 Task: Open a blank google sheet and write heading  Proactive Sales. Add 10 people name  'Ethan Reynolds, Olivia Thompson, Benjamin Martinez, Emma Davis, Alexander Mitchell, Ava Rodriguez, Daniel Anderson, Mia Lewis, Christopher Scott, Sophia Harris.'Item code in between  1009-1200. Product range in between  1000-10000. Add Products   Keen Shoe, Lacoste Shoe, Merrell Shoe, Mizuno  Shoe, Onitsuka Tiger Shoe, Salomon Shoe, Sanuk Shoe, Saucony Shoe, Sperry Shoe, Superga Shoe.Choose quantity  5 to 9 Tax 12 percent commission 2 percent Total Add Amount. Save page Attendance Sheet for Weekly Progressbook
Action: Mouse moved to (326, 521)
Screenshot: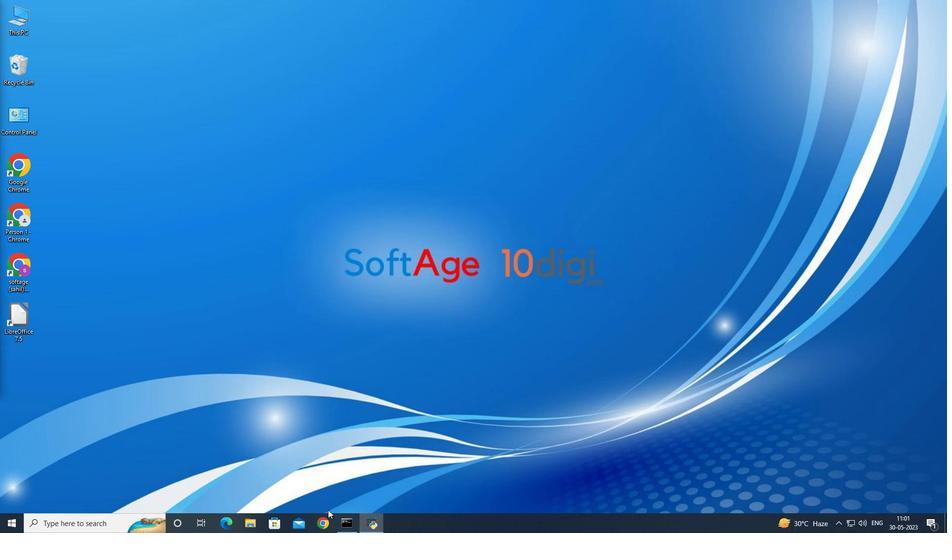 
Action: Mouse pressed left at (326, 521)
Screenshot: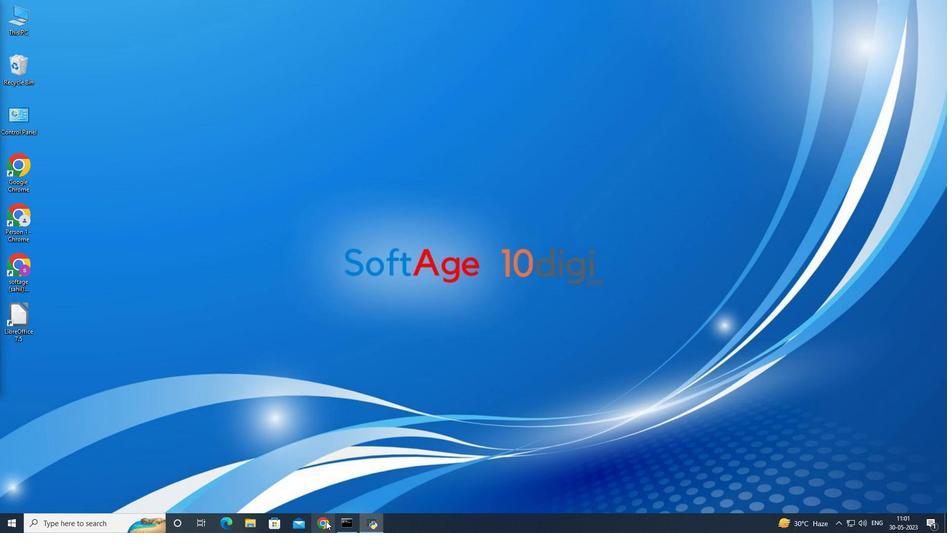 
Action: Mouse moved to (911, 70)
Screenshot: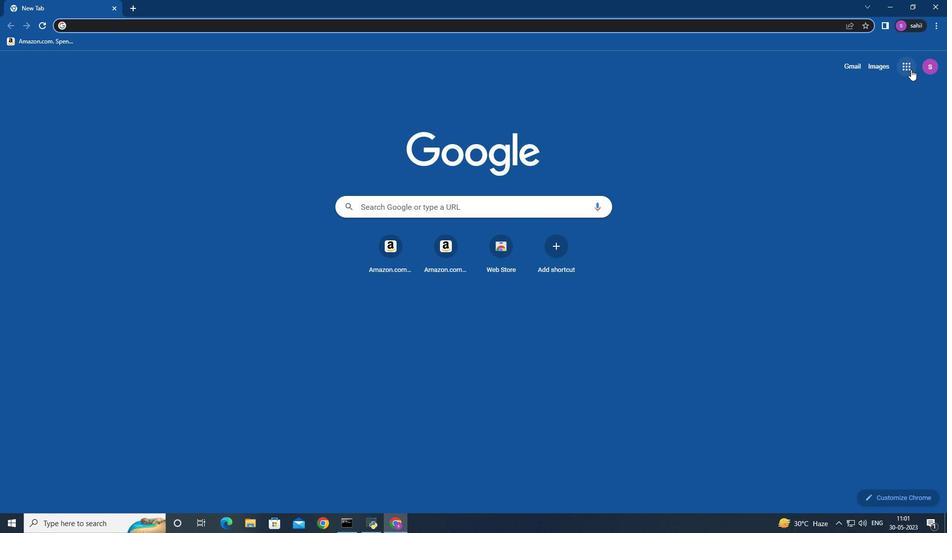 
Action: Mouse pressed left at (911, 70)
Screenshot: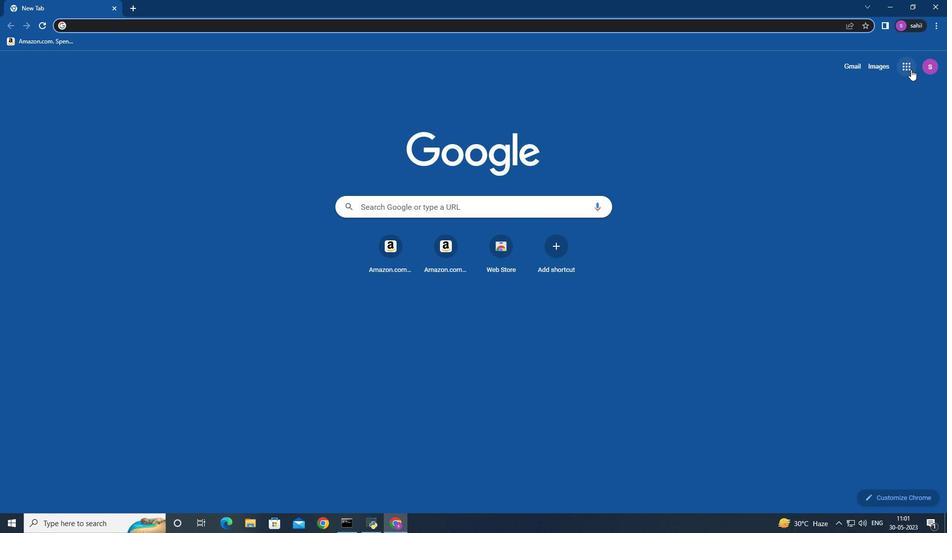 
Action: Mouse moved to (907, 70)
Screenshot: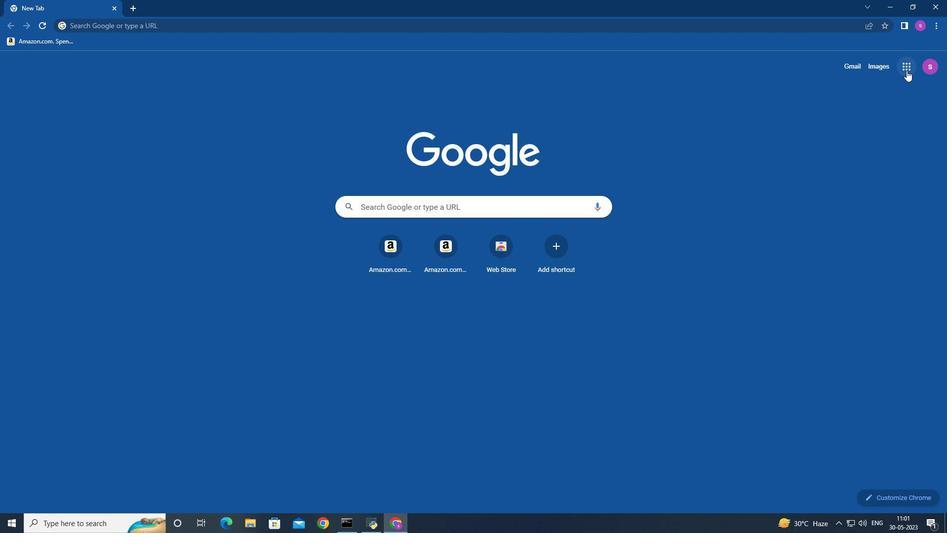 
Action: Mouse pressed left at (907, 70)
Screenshot: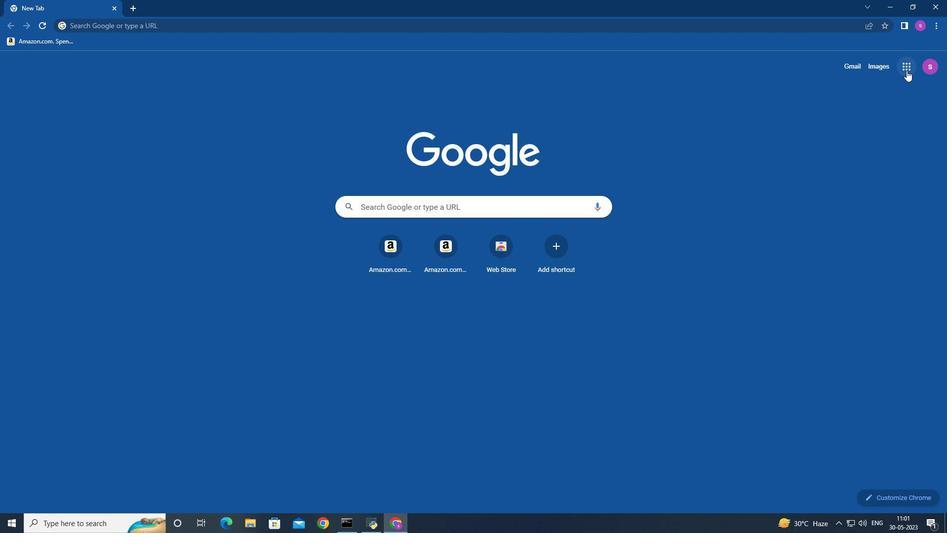
Action: Mouse moved to (897, 177)
Screenshot: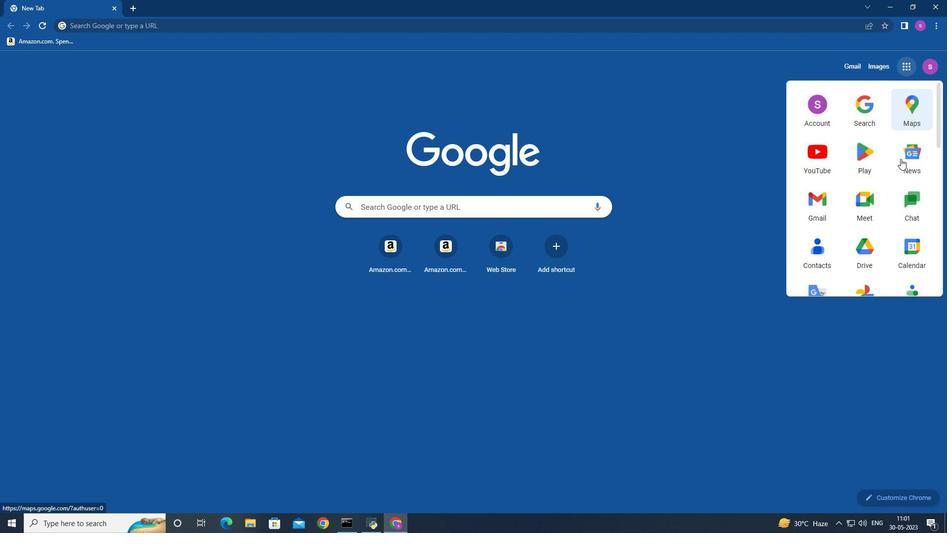 
Action: Mouse scrolled (897, 176) with delta (0, 0)
Screenshot: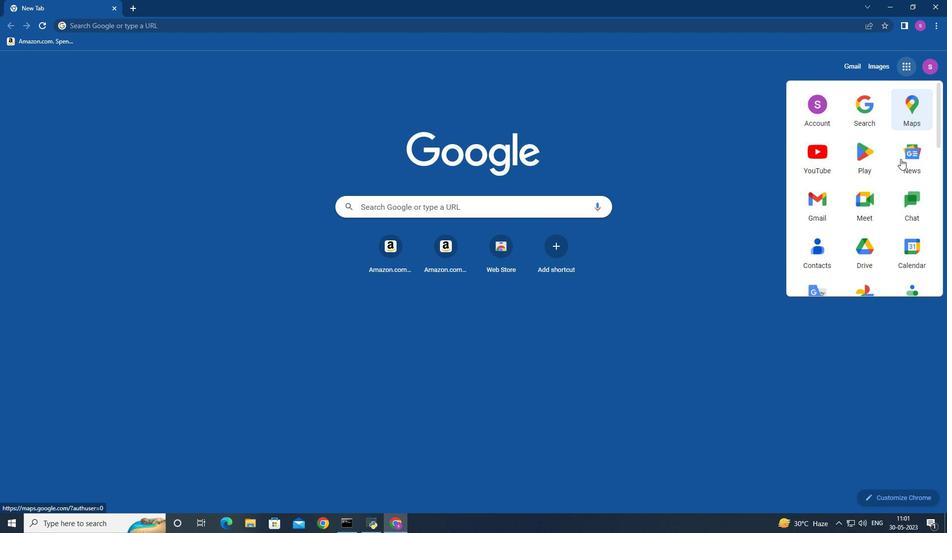 
Action: Mouse moved to (896, 177)
Screenshot: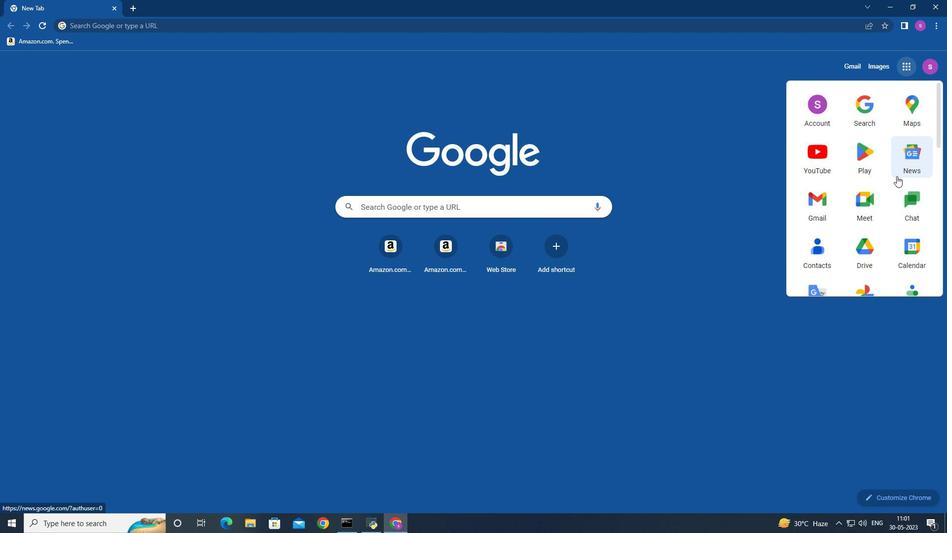 
Action: Mouse scrolled (896, 177) with delta (0, 0)
Screenshot: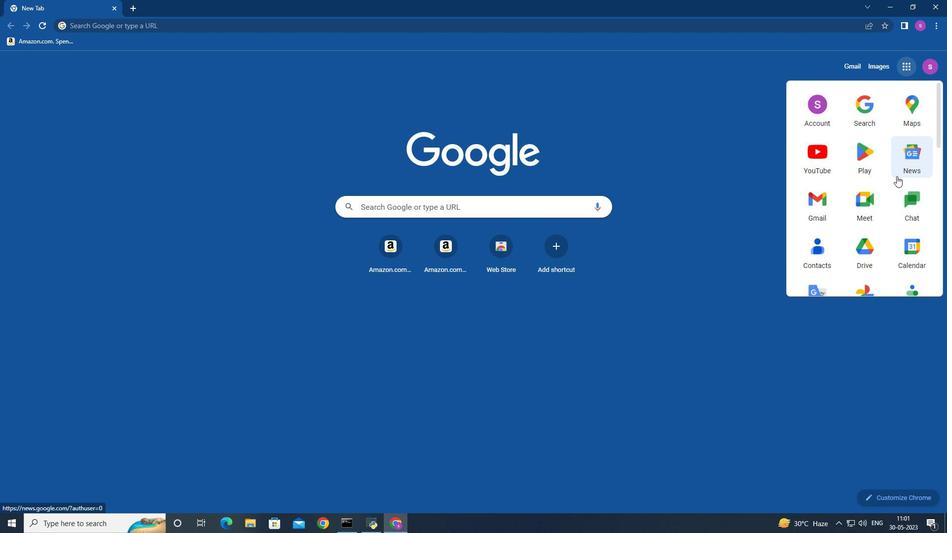 
Action: Mouse moved to (896, 177)
Screenshot: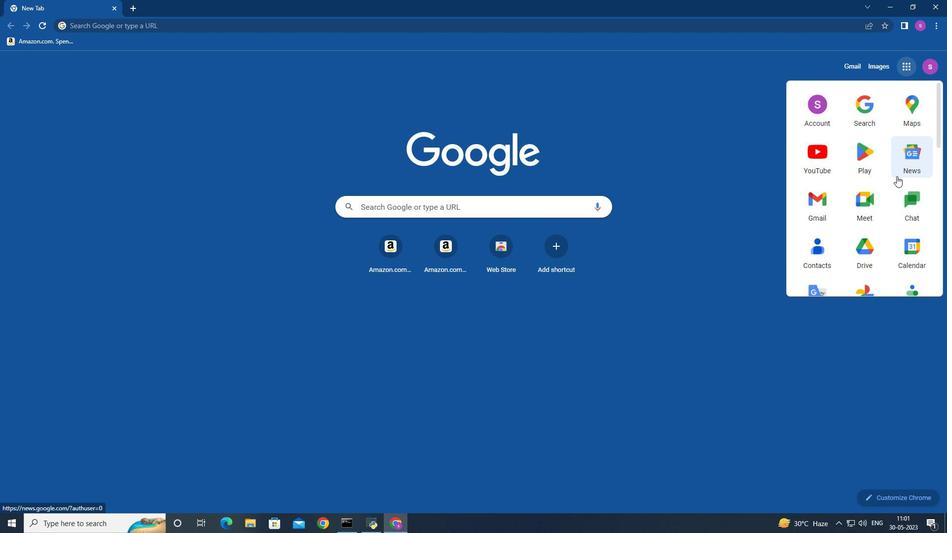 
Action: Mouse scrolled (896, 177) with delta (0, 0)
Screenshot: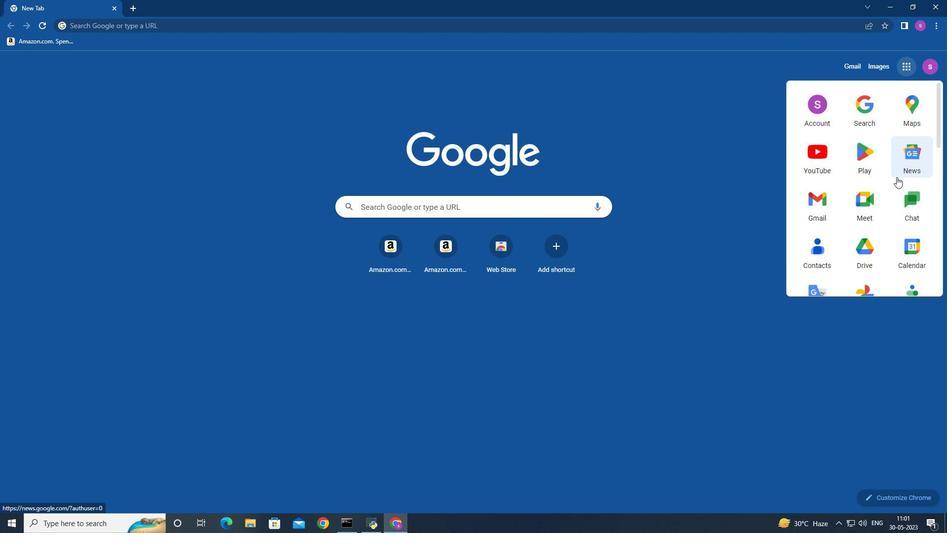 
Action: Mouse moved to (914, 252)
Screenshot: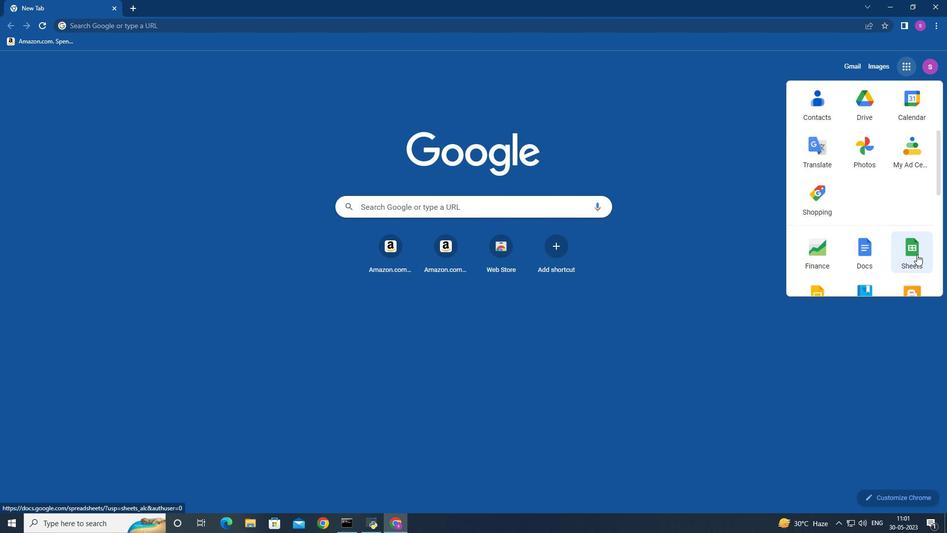
Action: Mouse pressed left at (914, 252)
Screenshot: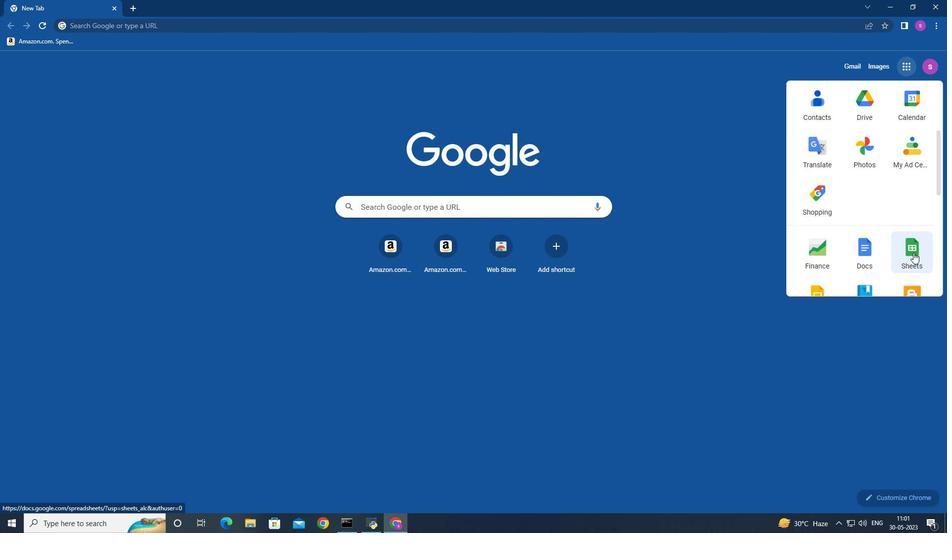 
Action: Mouse moved to (227, 133)
Screenshot: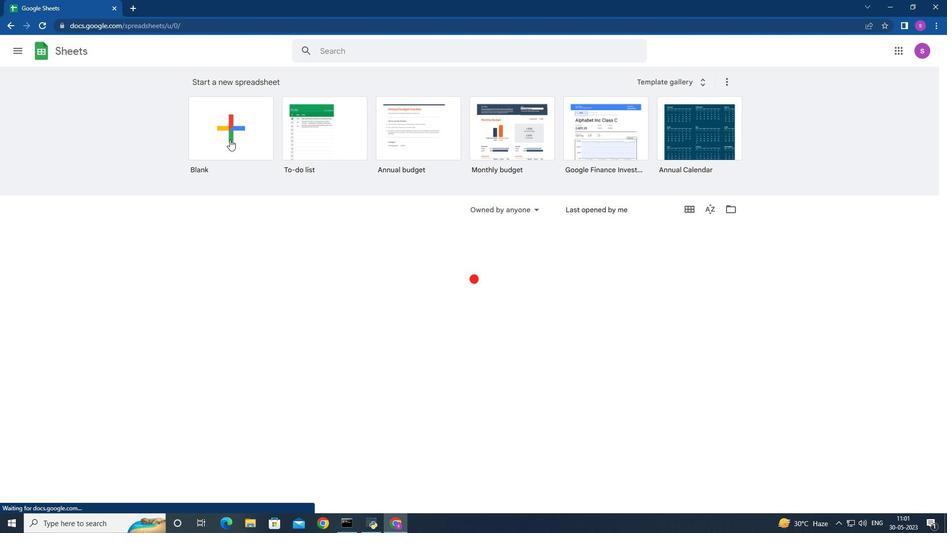 
Action: Mouse pressed left at (227, 133)
Screenshot: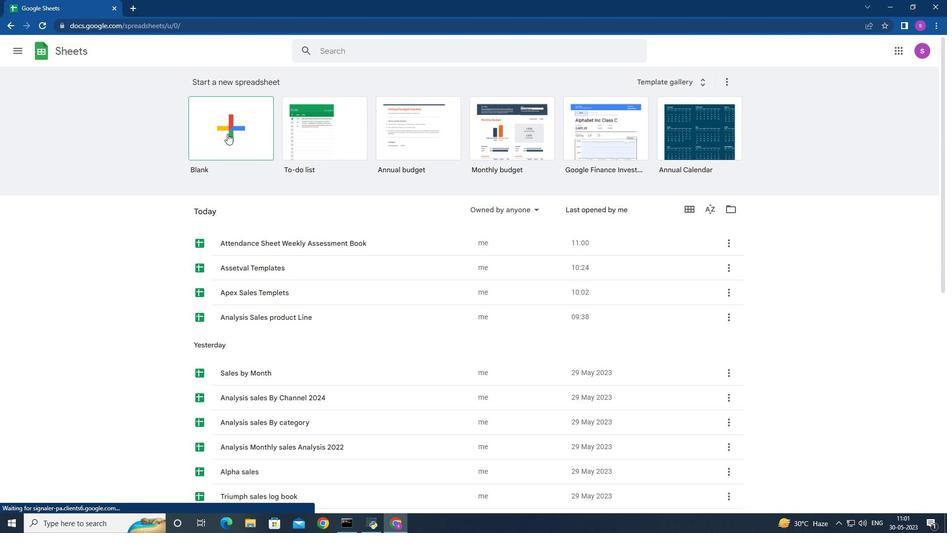
Action: Mouse moved to (296, 132)
Screenshot: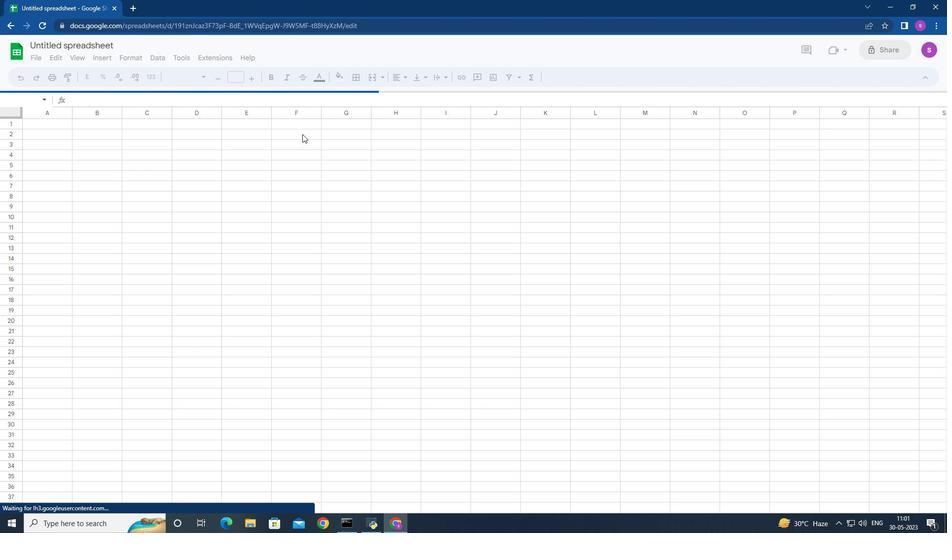 
Action: Mouse pressed left at (296, 132)
Screenshot: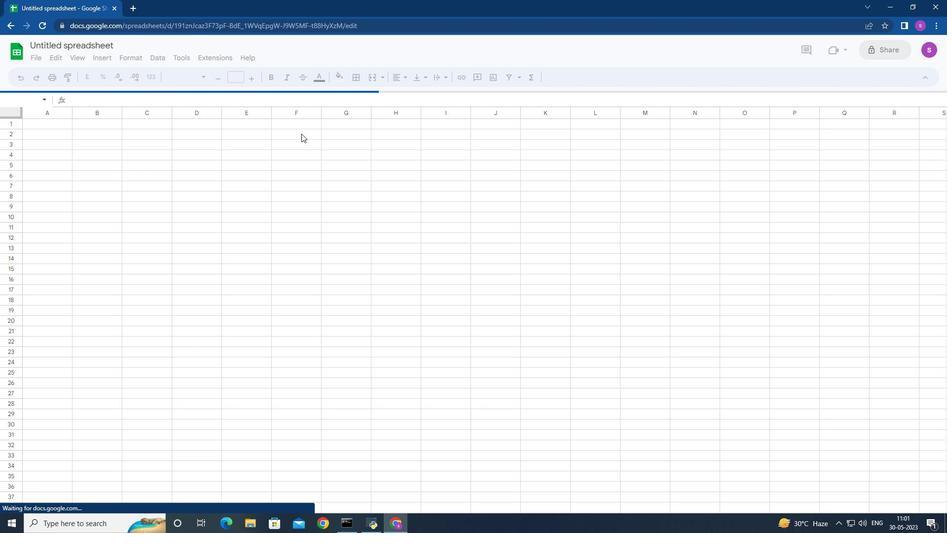 
Action: Key pressed <Key.shift>Proactiva<Key.space><Key.shift>sales\\\\<Key.backspace><Key.backspace><Key.backspace><Key.backspace><Key.backspace><Key.backspace><Key.backspace><Key.backspace><Key.backspace><Key.shift>Sales<Key.down>
Screenshot: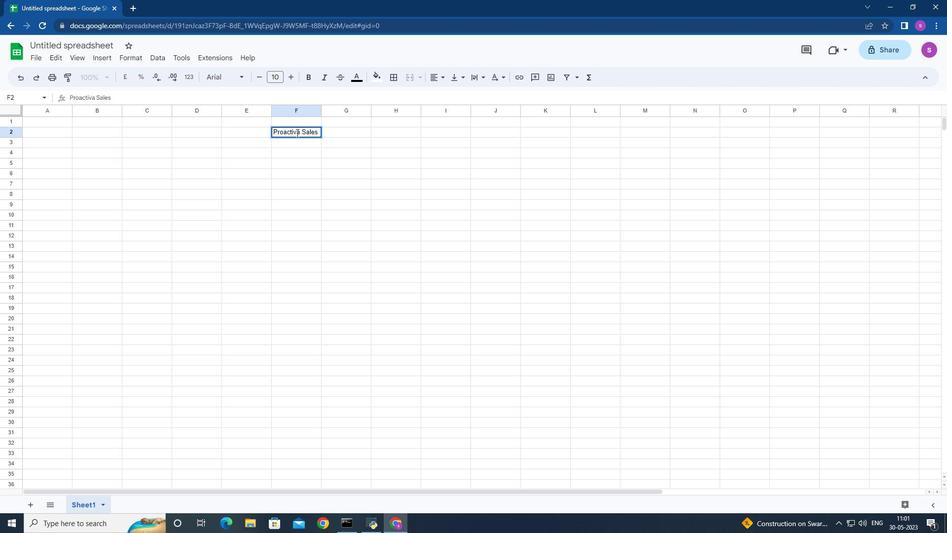 
Action: Mouse moved to (146, 172)
Screenshot: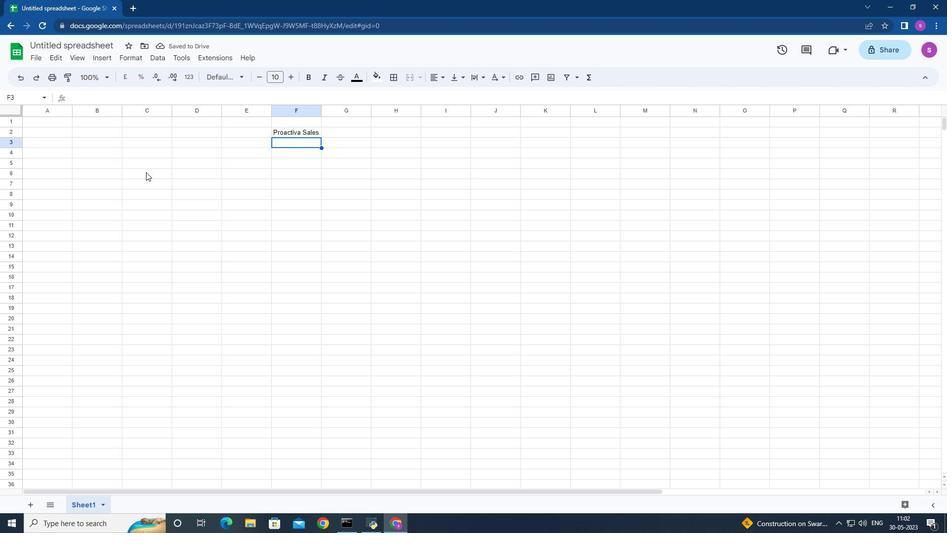 
Action: Mouse pressed left at (146, 172)
Screenshot: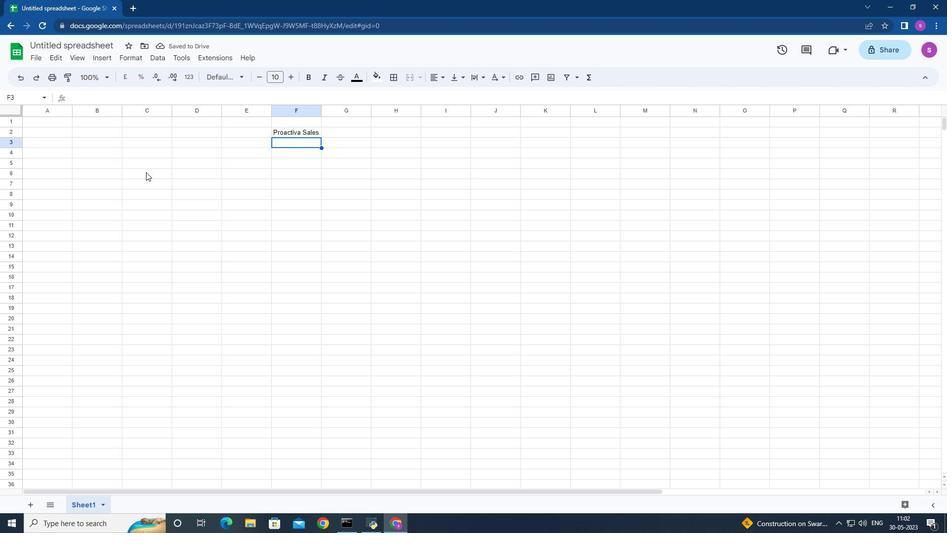 
Action: Mouse moved to (168, 167)
Screenshot: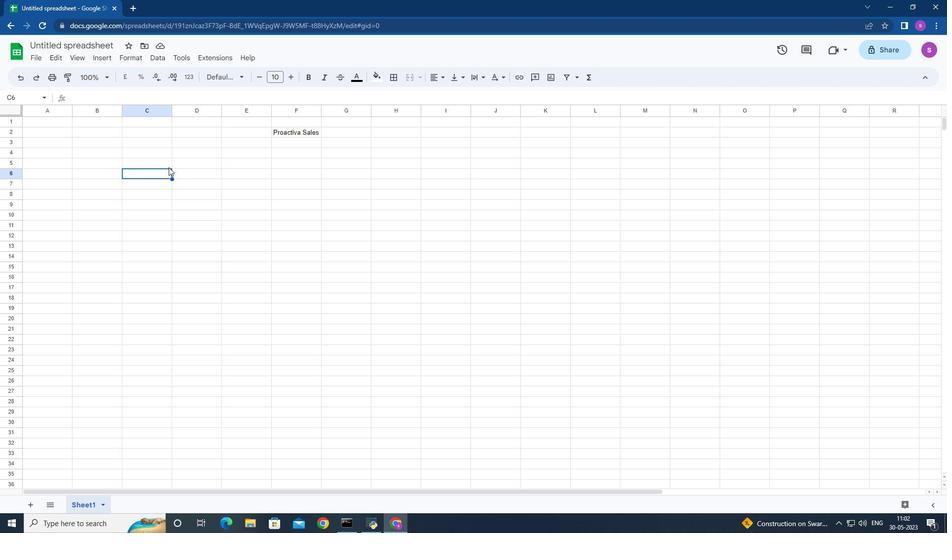 
Action: Key pressed <Key.shift>Name<Key.down><Key.shift>Ethan<Key.space><Key.shift><Key.shift><Key.shift><Key.shift><Key.shift><Key.shift><Key.shift><Key.shift><Key.shift><Key.shift><Key.shift><Key.shift><Key.shift><Key.shift><Key.shift><Key.shift><Key.shift><Key.shift><Key.shift><Key.shift><Key.shift><Key.shift><Key.shift><Key.shift><Key.shift>Reynolds<Key.down><Key.shift>Olivia<Key.space><Key.shift>Thompson<Key.down><Key.shift><Key.shift>Benjamin<Key.space><Key.shift>Martinez<Key.down><Key.shift>Emma<Key.space><Key.shift>Davis<Key.space><Key.down><Key.shift>Alexander<Key.space><Key.shift>Mitchell<Key.down><Key.shift>Ava<Key.space><Key.shift>Rodriguez<Key.down><Key.shift><Key.shift>Daniel<Key.space><Key.shift>Anderson<Key.down><Key.shift>Mia<Key.space><Key.shift>Lewis<Key.down><Key.shift>Christopher<Key.space><Key.shift>Scott<Key.down><Key.shift>Sophia<Key.space><Key.shift>ha<Key.backspace><Key.backspace><Key.shift>Harris
Screenshot: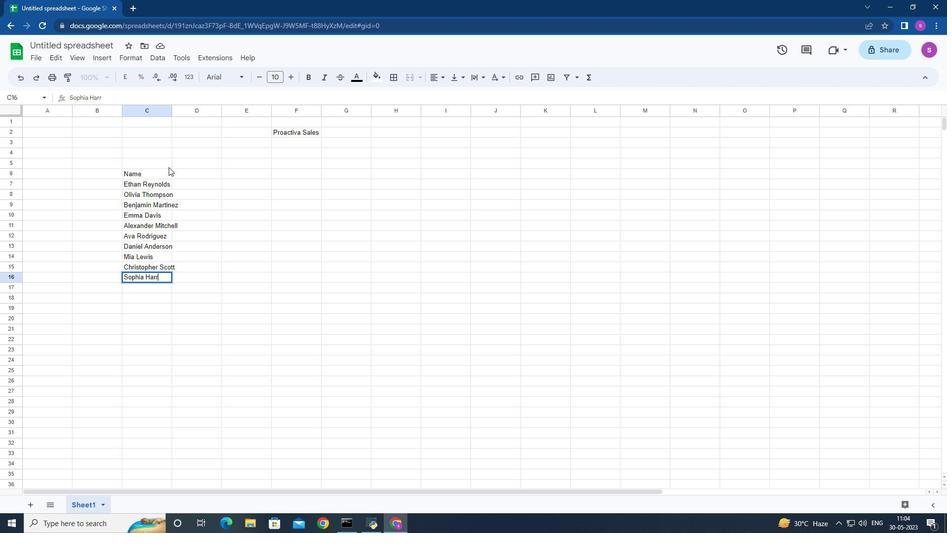 
Action: Mouse moved to (173, 107)
Screenshot: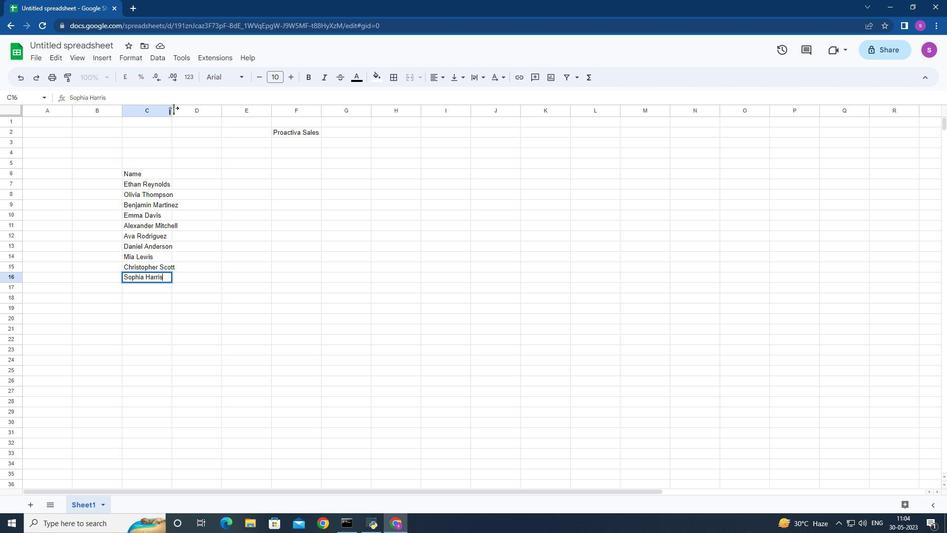 
Action: Mouse pressed left at (173, 107)
Screenshot: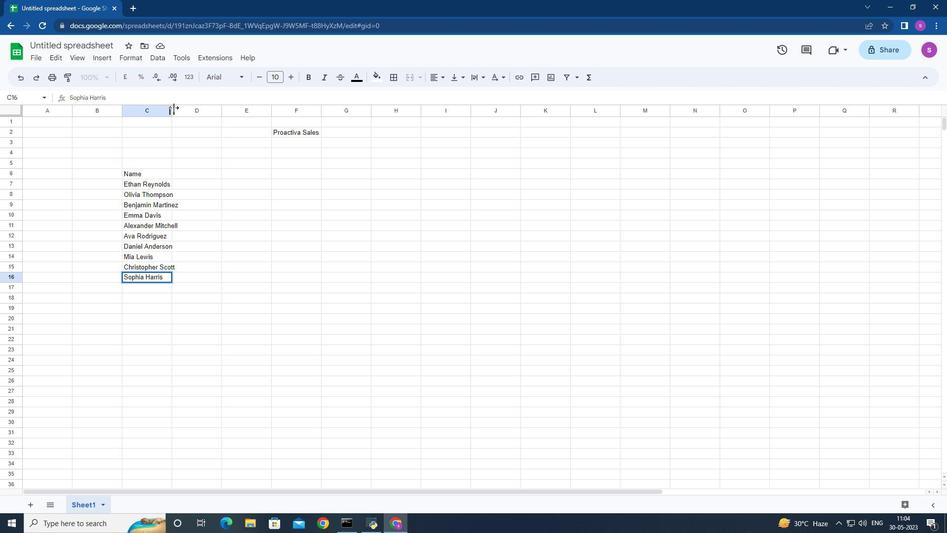 
Action: Mouse moved to (200, 175)
Screenshot: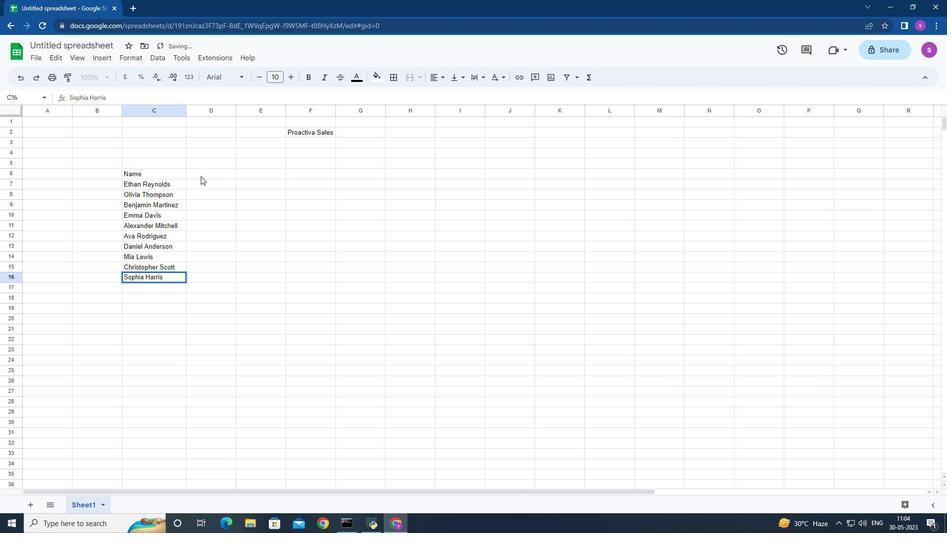 
Action: Mouse pressed left at (200, 175)
Screenshot: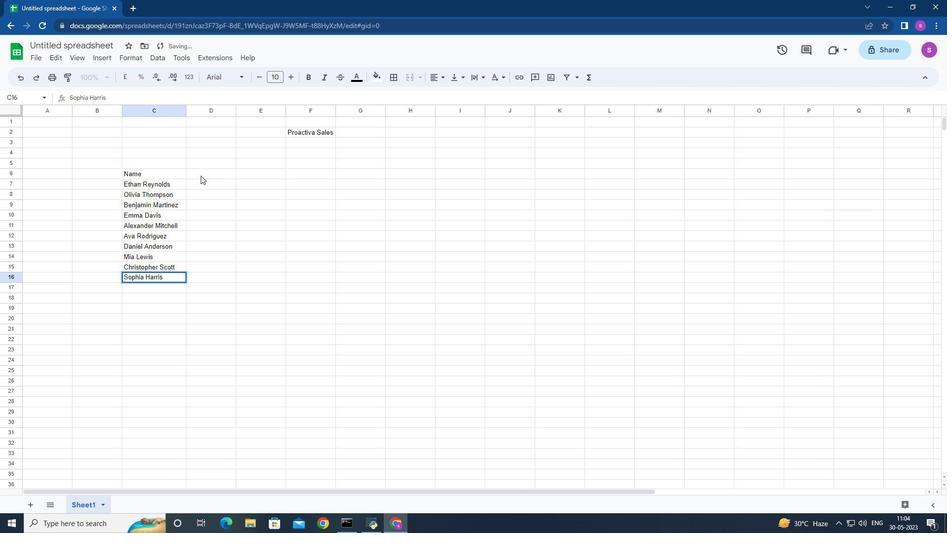 
Action: Mouse moved to (199, 175)
Screenshot: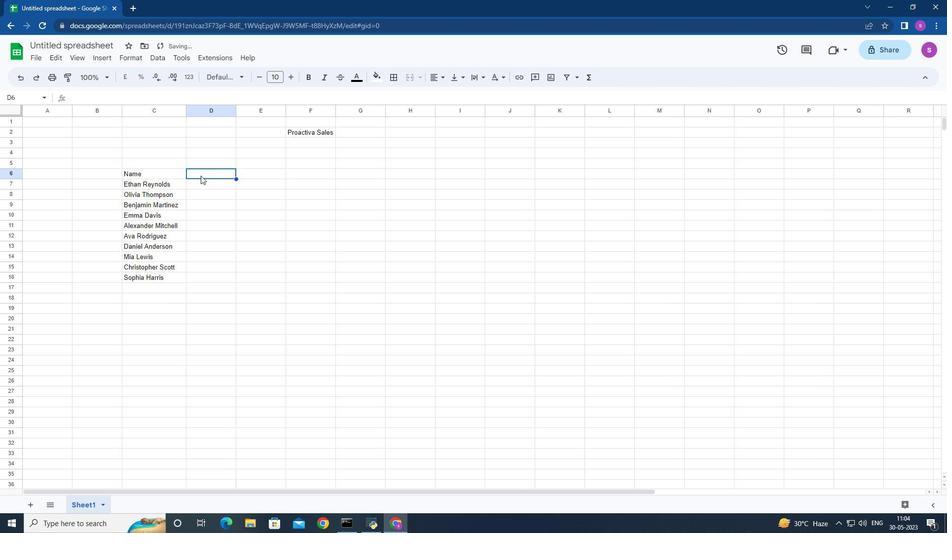 
Action: Key pressed <Key.shift>Item<Key.space><Key.shift>Code
Screenshot: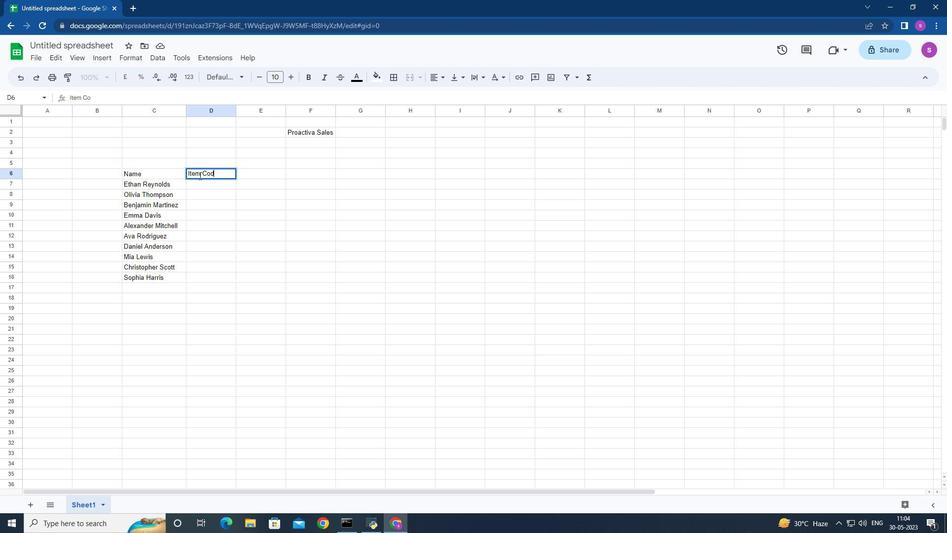 
Action: Mouse moved to (196, 183)
Screenshot: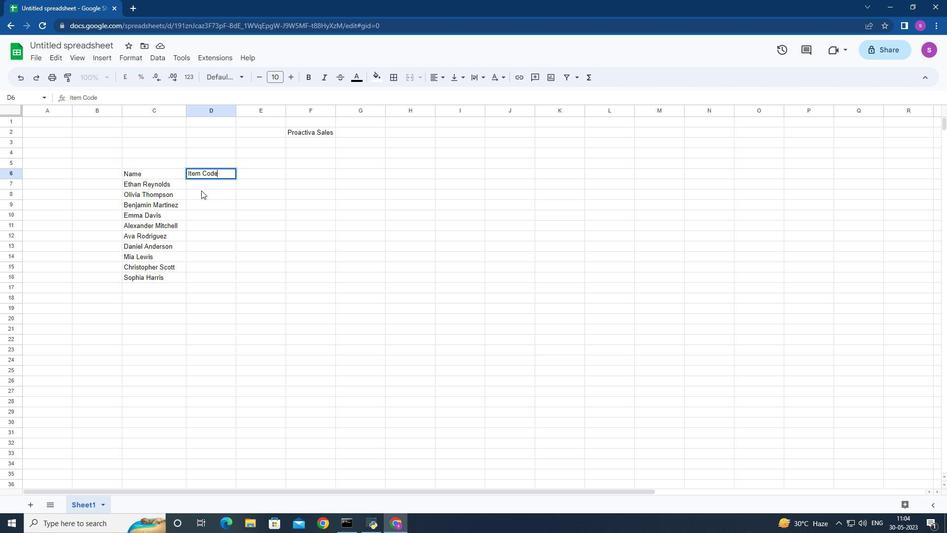 
Action: Mouse pressed left at (196, 183)
Screenshot: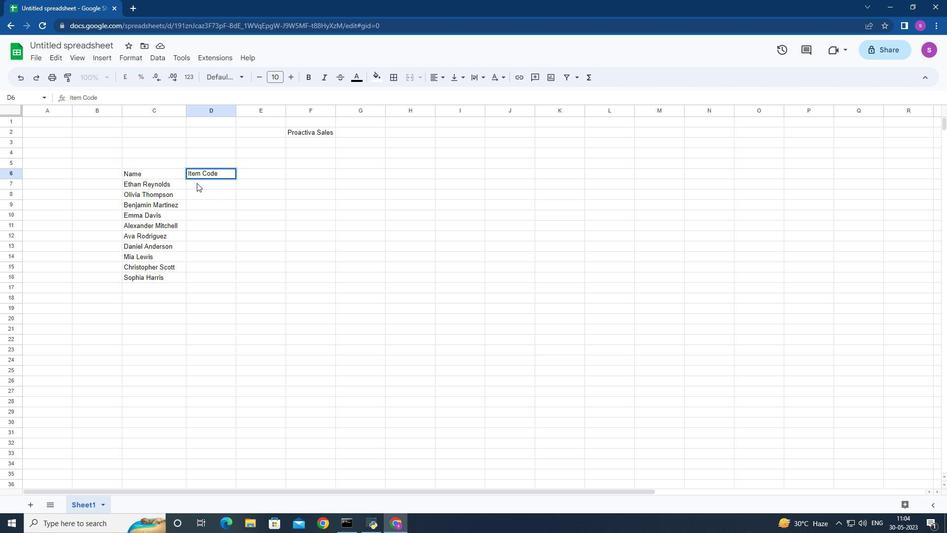 
Action: Mouse moved to (195, 183)
Screenshot: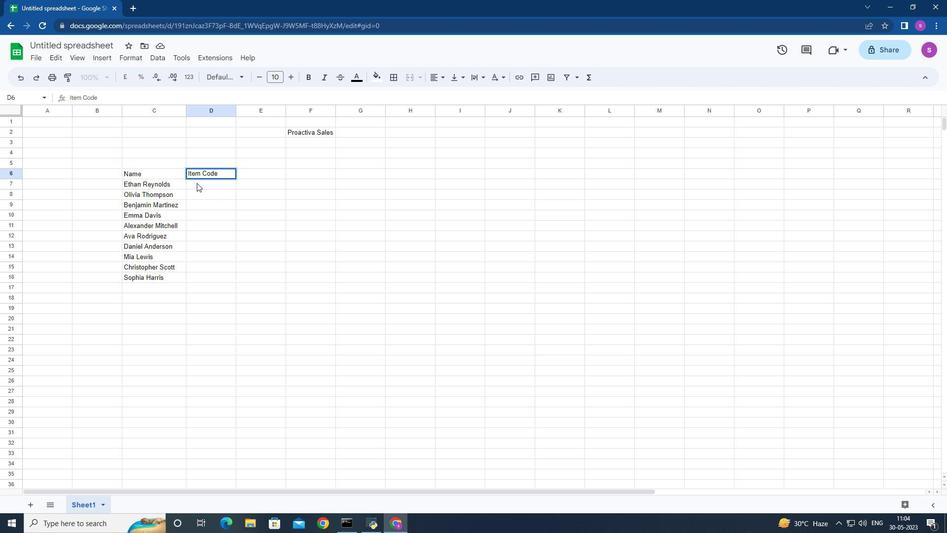 
Action: Key pressed 1009<Key.down>
Screenshot: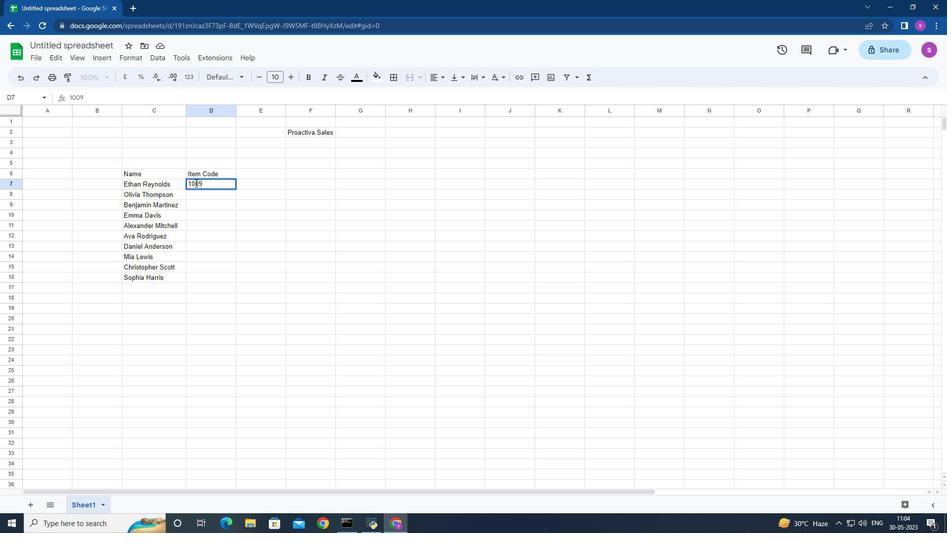 
Action: Mouse moved to (314, 211)
Screenshot: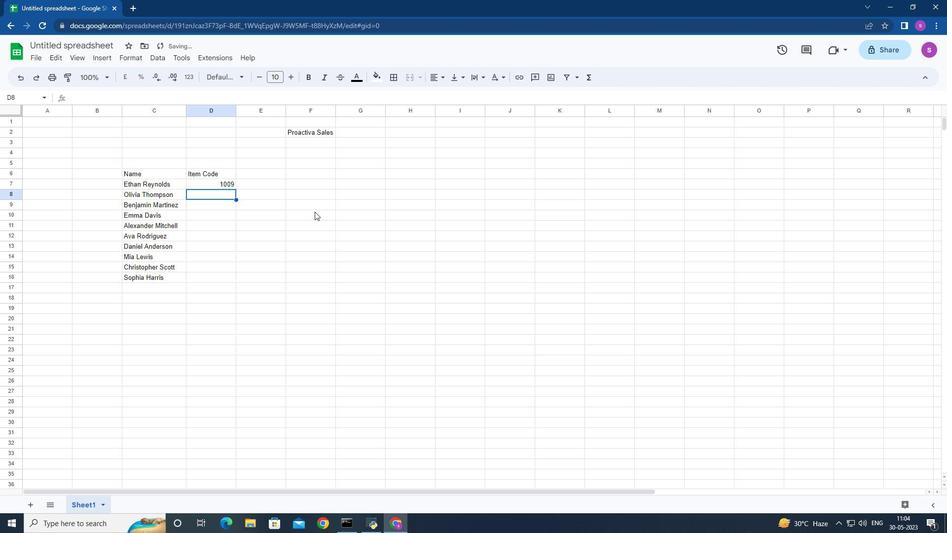 
Action: Key pressed 1010<Key.down>1011<Key.down>1012<Key.down>1013<Key.down>1014<Key.down>1015<Key.down>1100<Key.down>1101<Key.down>1200<Key.right><Key.up><Key.up><Key.up><Key.up><Key.up><Key.up><Key.up><Key.up><Key.up><Key.up><Key.shift>Product<Key.space><Key.shift>ra<Key.backspace><Key.backspace><Key.shift>Range<Key.down>
Screenshot: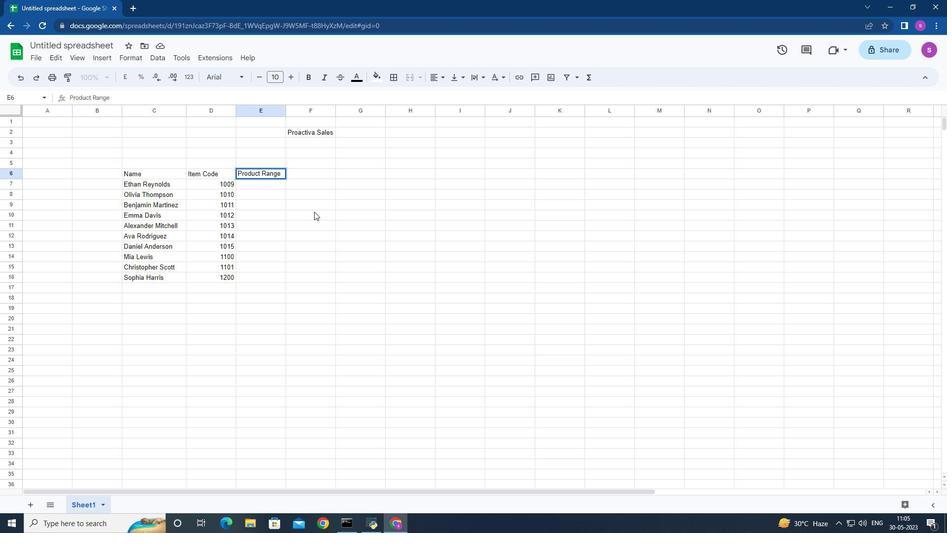 
Action: Mouse moved to (289, 205)
Screenshot: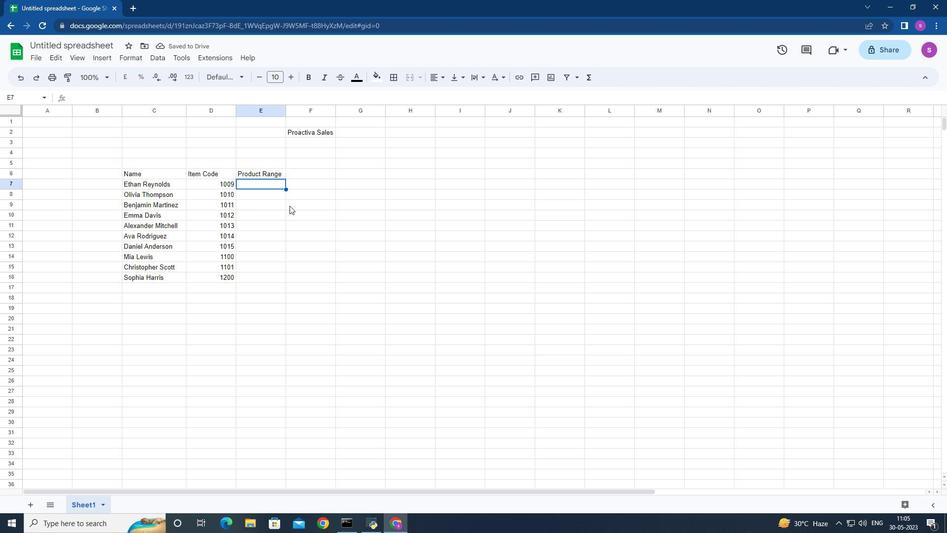 
Action: Key pressed 1000<Key.down>2000<Key.down>3000<Key.down>4000<Key.down>5000<Key.down>6000<Key.down>7000<Key.down>8000<Key.down>9000<Key.down>10000<Key.right>
Screenshot: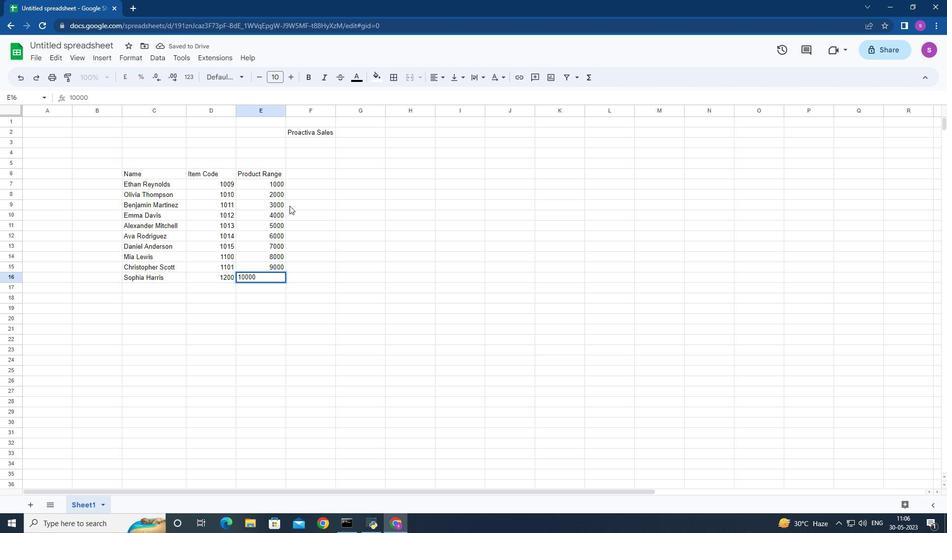 
Action: Mouse moved to (304, 171)
Screenshot: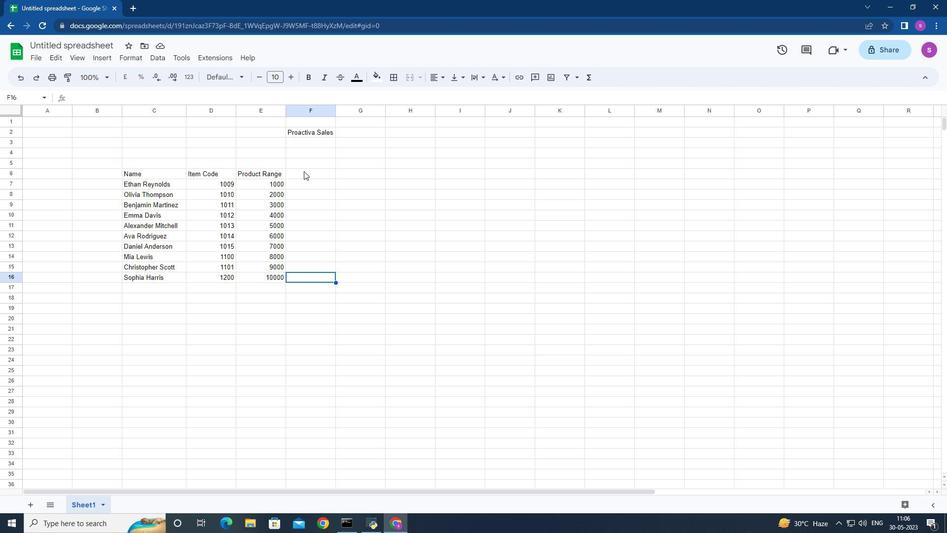 
Action: Mouse pressed left at (304, 171)
Screenshot: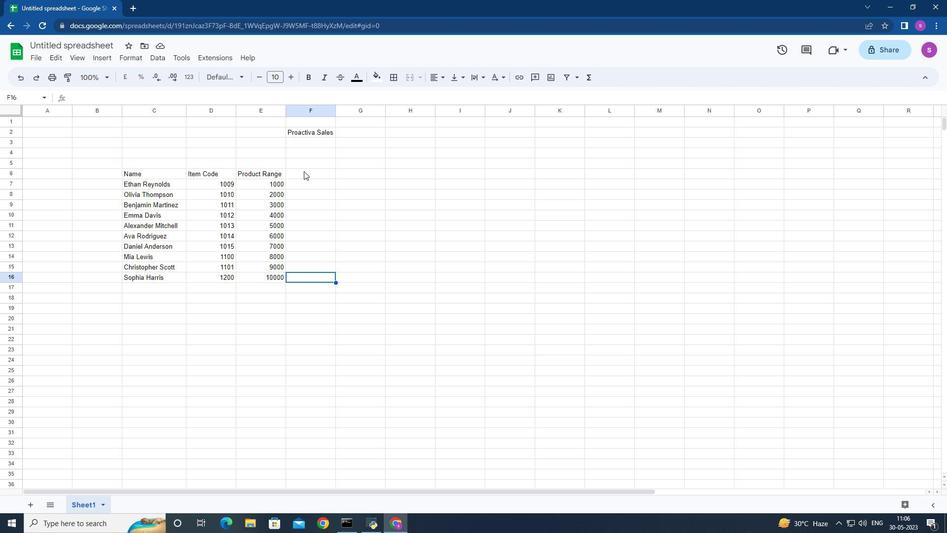 
Action: Mouse moved to (341, 196)
Screenshot: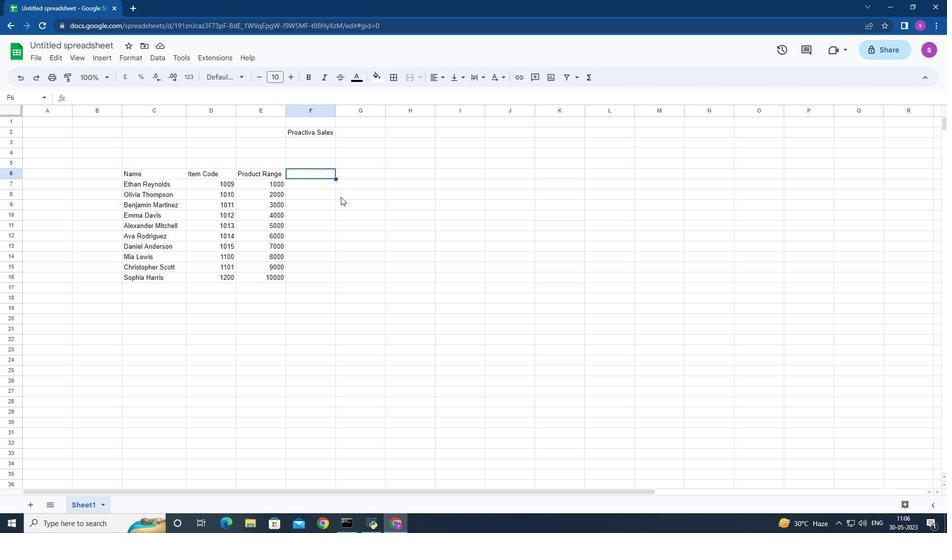 
Action: Key pressed <Key.shift>Products<Key.down><Key.shift>Keen<Key.space><Key.shift>Shoe<Key.down><Key.shift>Lacoste<Key.space><Key.shift>Shoe<Key.down><Key.shift><<Key.backspace><Key.shift>Merrell<Key.space><Key.shift>shoe<Key.down><Key.shift>Mizuno<Key.space><Key.shift>Shoe<Key.down><Key.shift>Onitsuke<Key.space><Key.shift>Tiger<Key.space><Key.shift>Shoe<Key.down><Key.shift>Salomon<Key.space><Key.shift>Shoe<Key.down><Key.shift>Sanuk<Key.space><Key.shift>Shoer<Key.down><Key.shift>Saucony<Key.space><Key.shift>Shoe<Key.down><Key.shift>Sperry<Key.space><Key.shift>Shoe<Key.down><Key.shift>Superga<Key.space><Key.shift>Shoe<Key.right><Key.up><Key.up><Key.up><Key.up><Key.up><Key.up><Key.up>
Screenshot: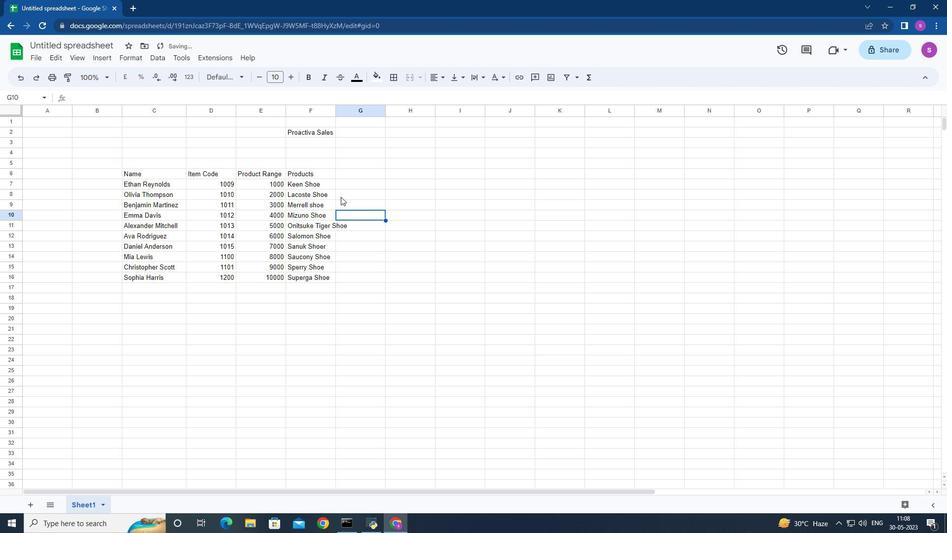
Action: Mouse moved to (336, 110)
Screenshot: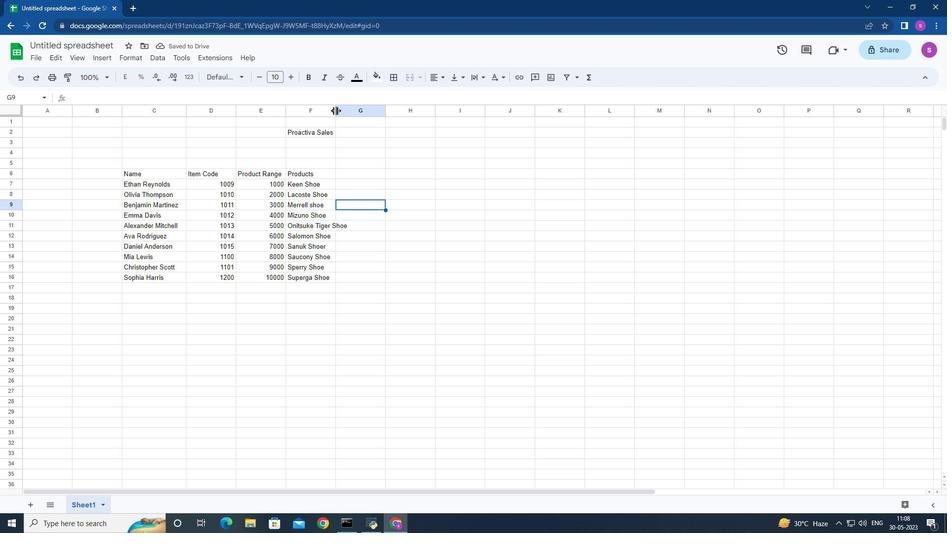 
Action: Mouse pressed left at (336, 110)
Screenshot: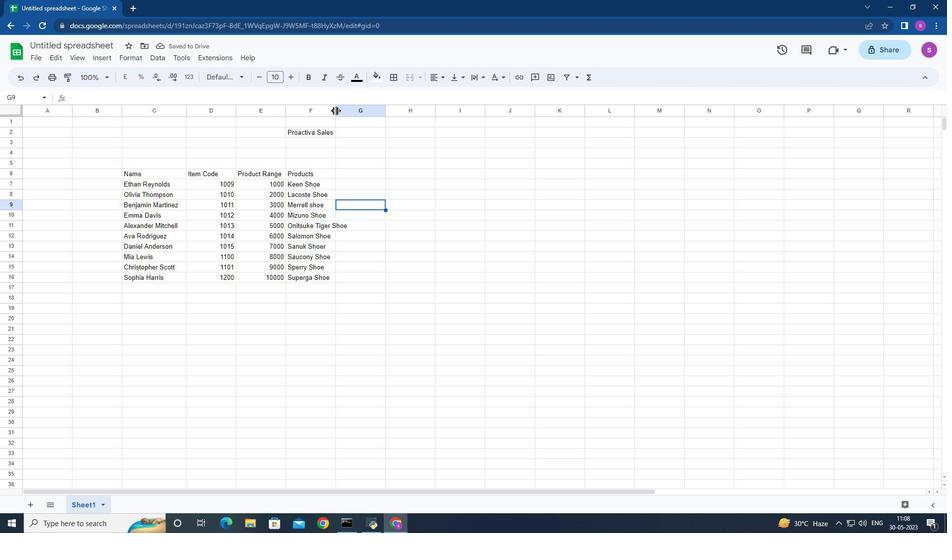 
Action: Mouse moved to (367, 168)
Screenshot: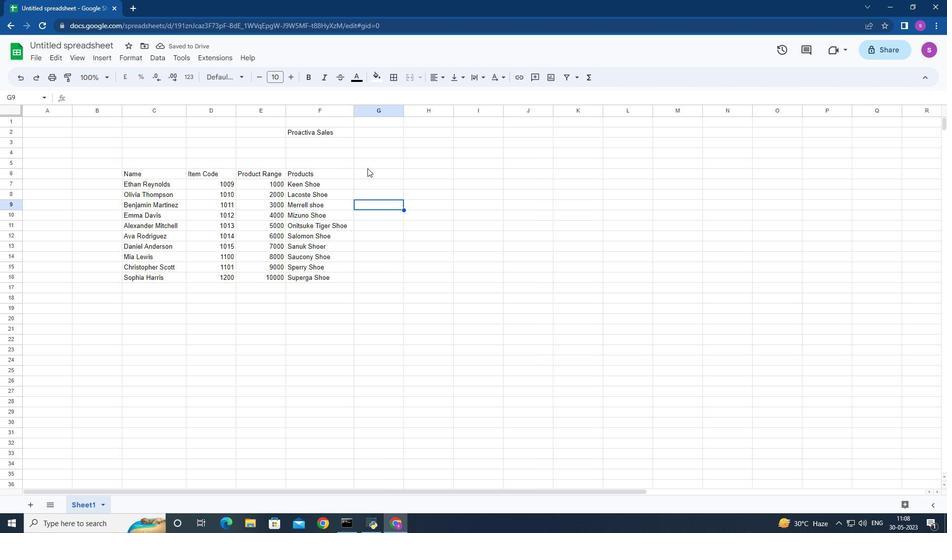 
Action: Mouse pressed left at (367, 168)
Screenshot: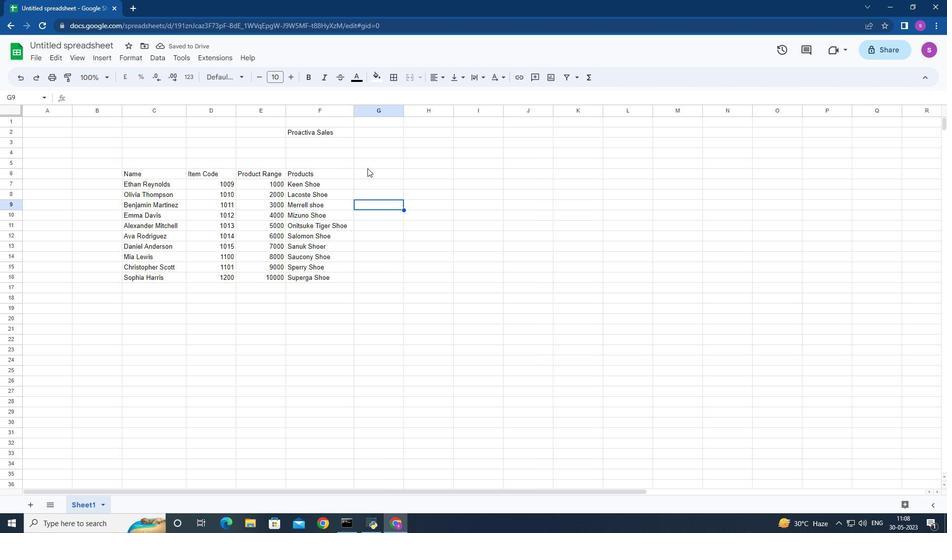 
Action: Mouse moved to (284, 112)
Screenshot: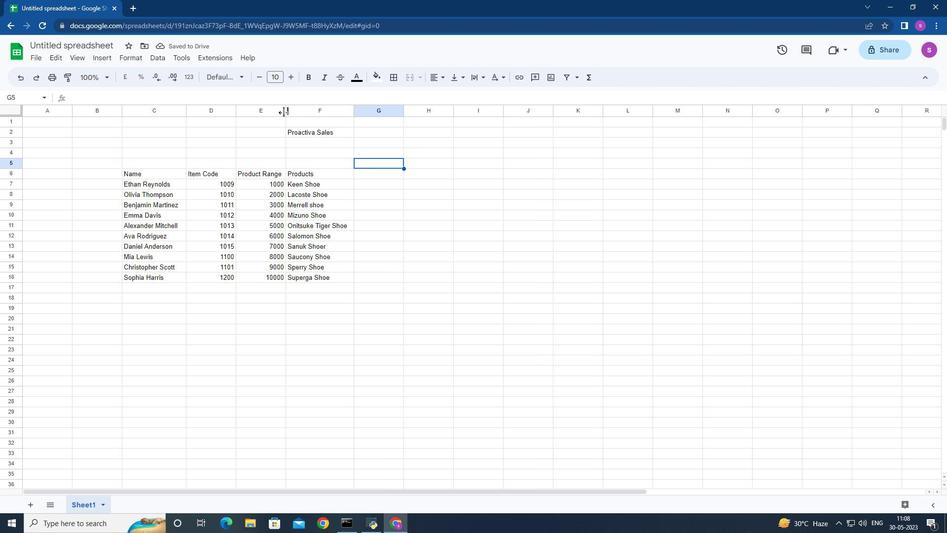 
Action: Mouse pressed left at (284, 112)
Screenshot: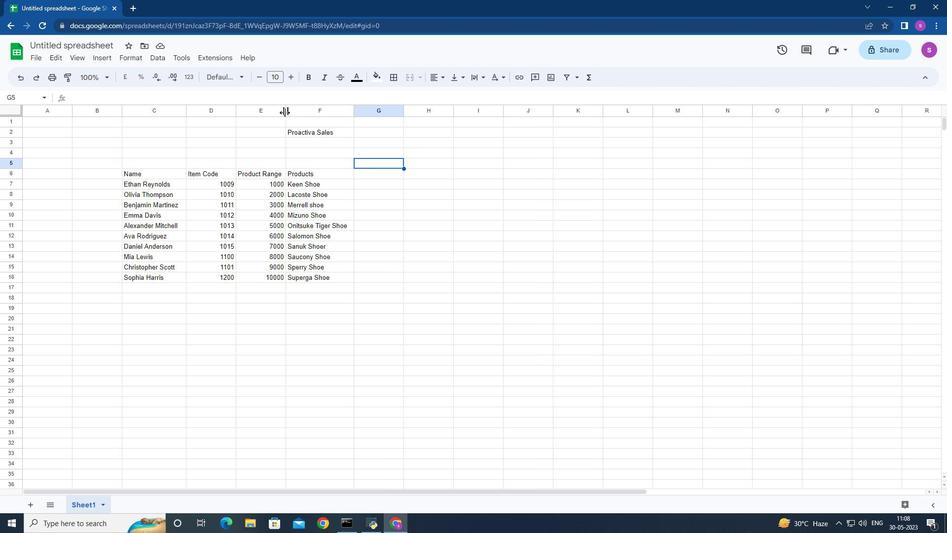 
Action: Mouse moved to (235, 109)
Screenshot: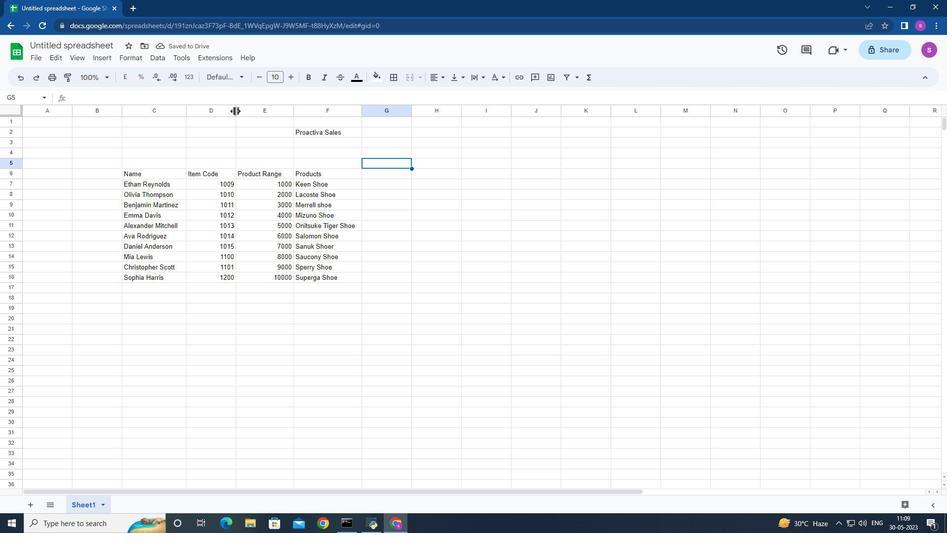 
Action: Mouse pressed left at (235, 109)
Screenshot: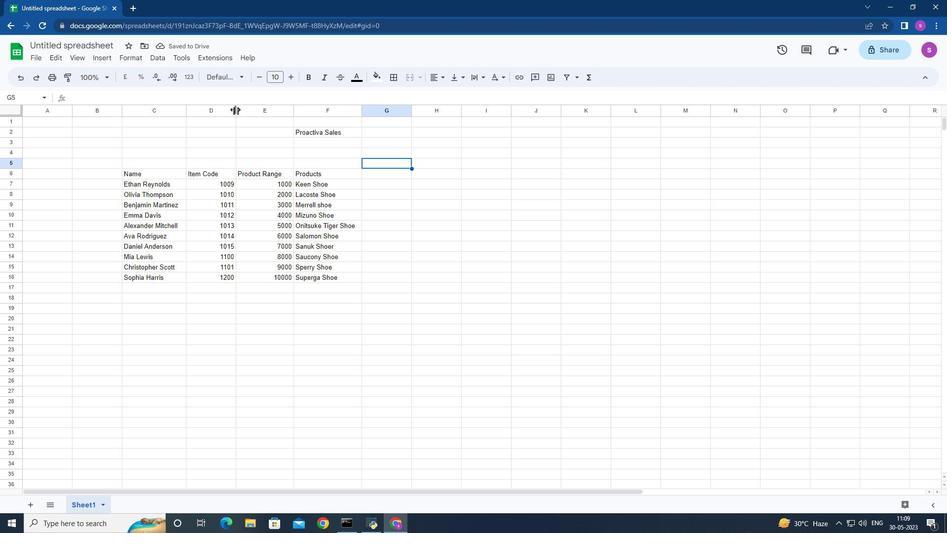 
Action: Mouse moved to (299, 110)
Screenshot: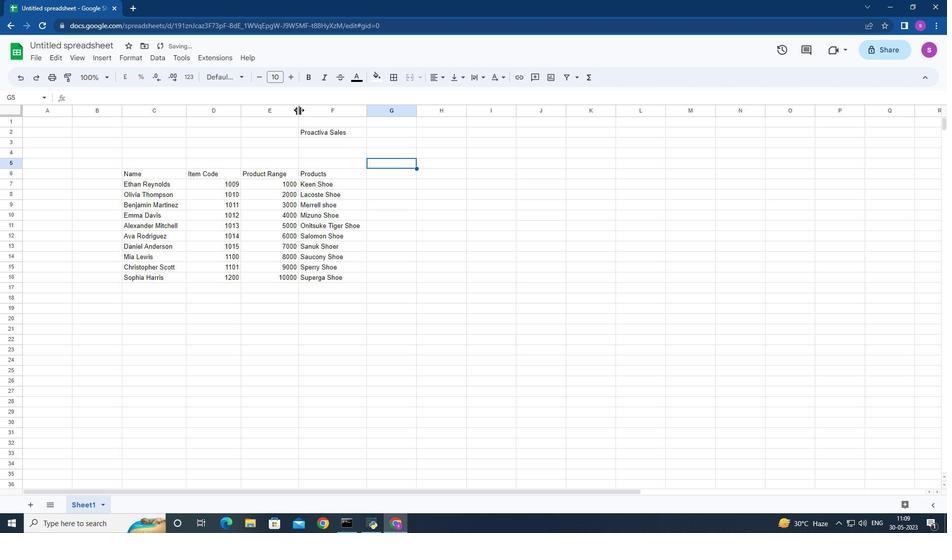 
Action: Mouse pressed left at (299, 110)
Screenshot: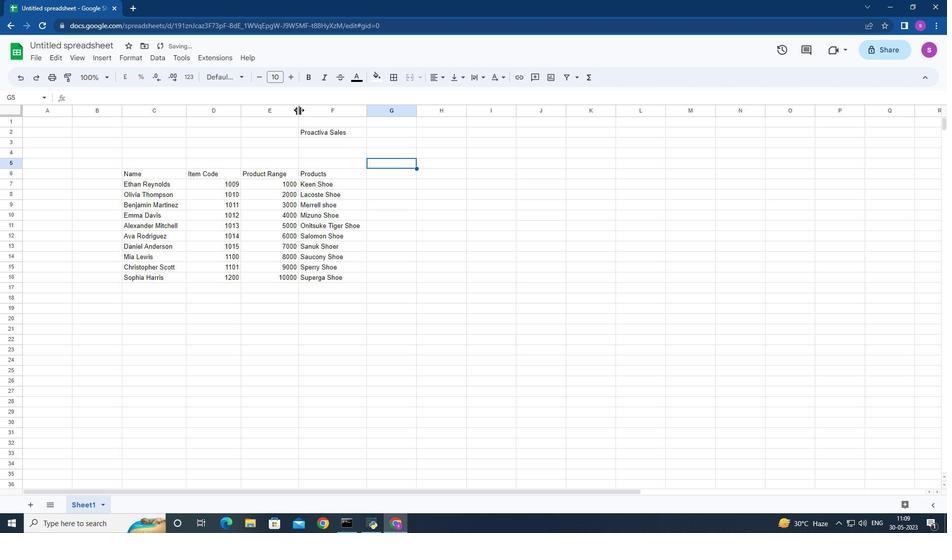 
Action: Mouse moved to (381, 172)
Screenshot: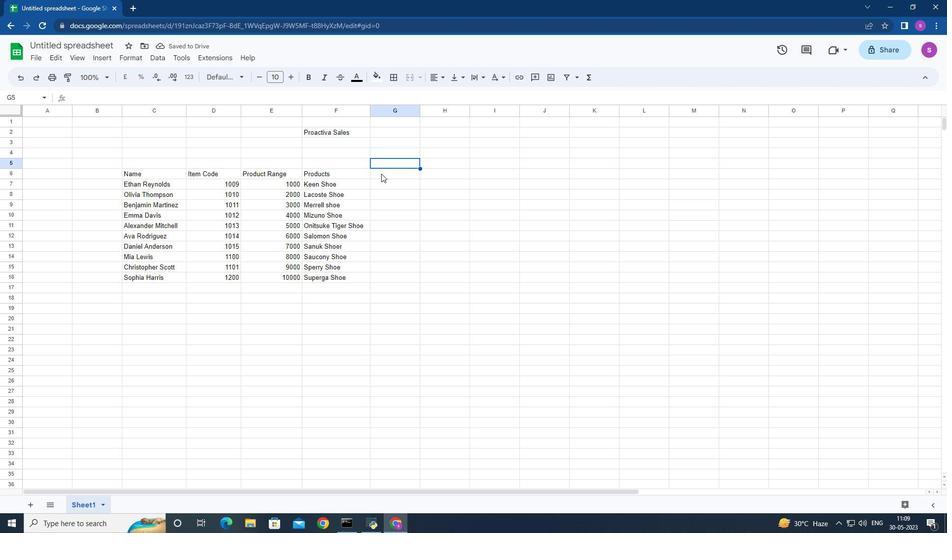 
Action: Mouse pressed left at (381, 172)
Screenshot: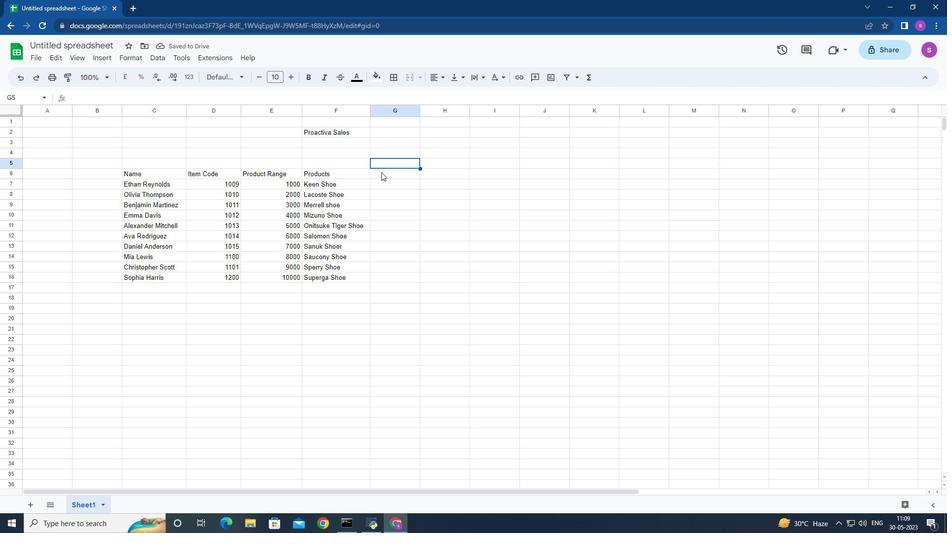 
Action: Mouse moved to (380, 187)
Screenshot: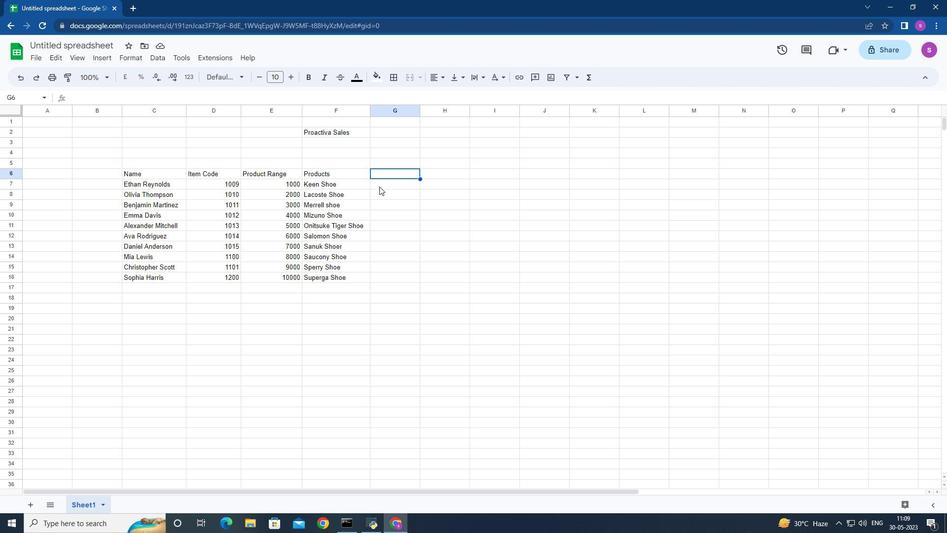 
Action: Key pressed <Key.shift>Quantity<Key.down>5<Key.down>6<Key.down>7<Key.down>8<Key.down>9<Key.down>5<Key.down>6<Key.down>7<Key.down>8<Key.down>9<Key.down><Key.right><Key.up><Key.up><Key.up><Key.up><Key.up><Key.up><Key.up><Key.up><Key.up><Key.up><Key.up>
Screenshot: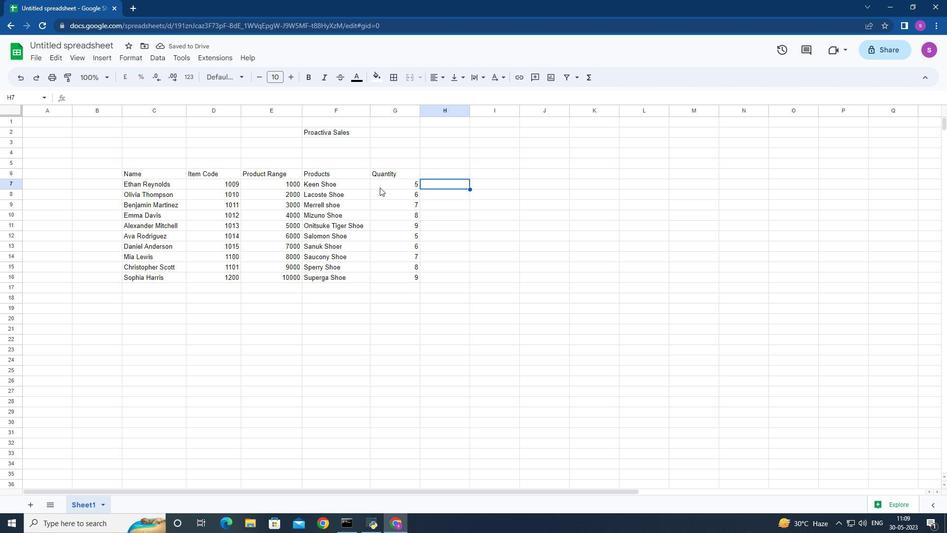 
Action: Mouse moved to (480, 221)
Screenshot: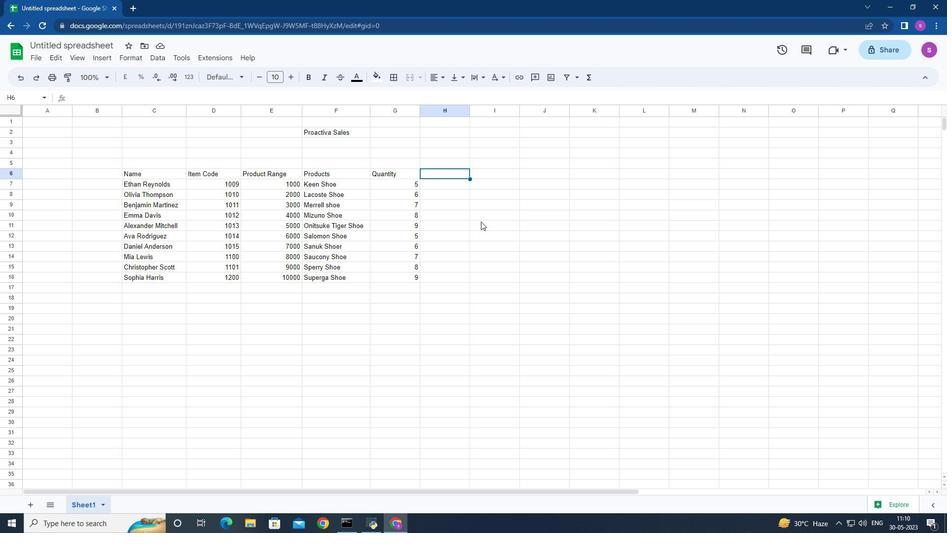 
Action: Key pressed <Key.shift>Amount<Key.space><Key.right>
Screenshot: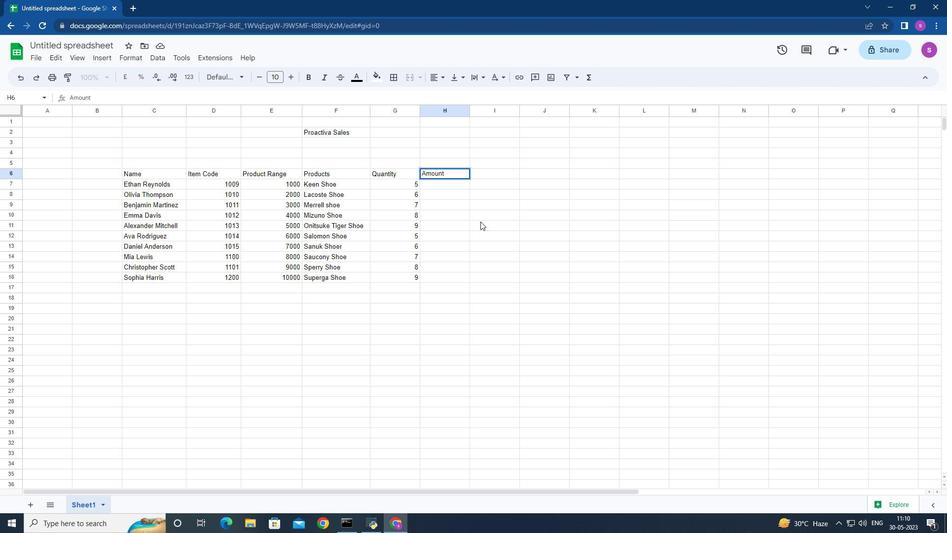 
Action: Mouse moved to (430, 183)
Screenshot: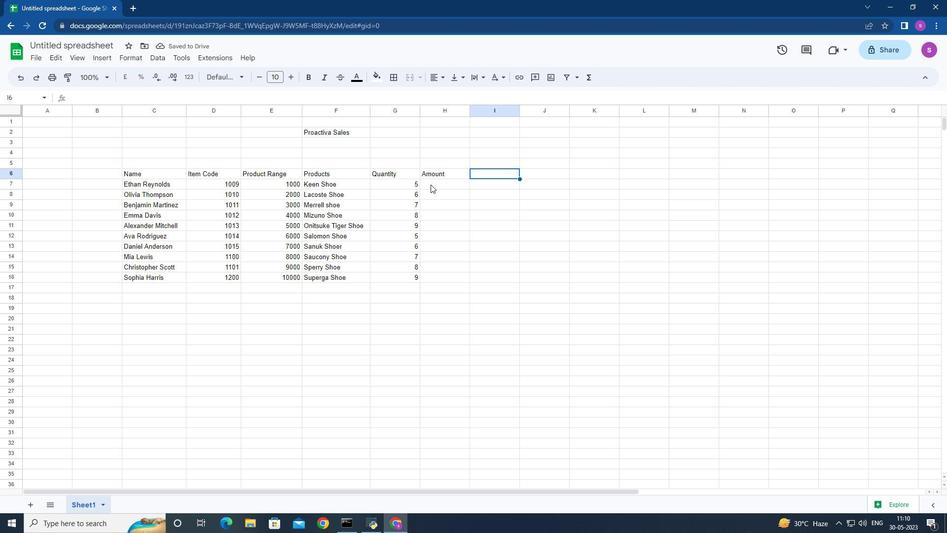 
Action: Mouse pressed left at (430, 183)
Screenshot: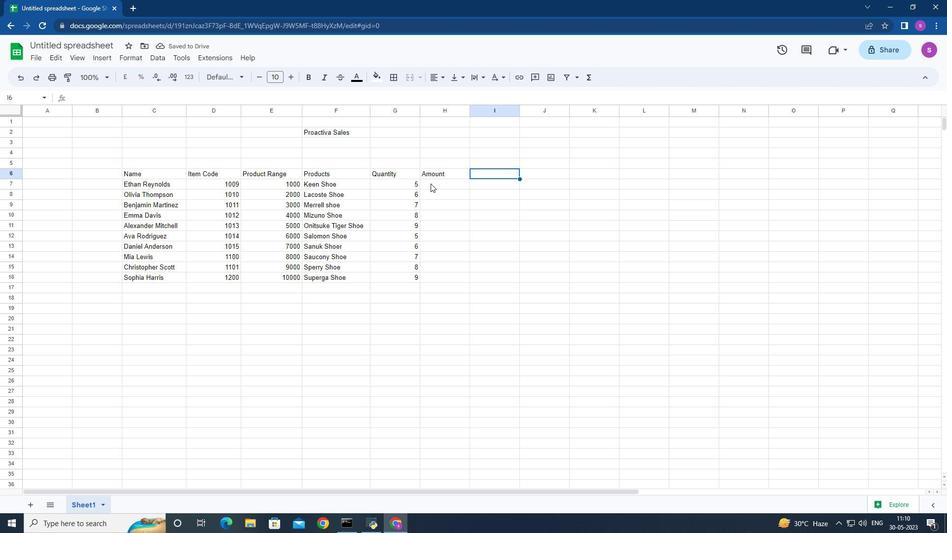 
Action: Mouse moved to (430, 183)
Screenshot: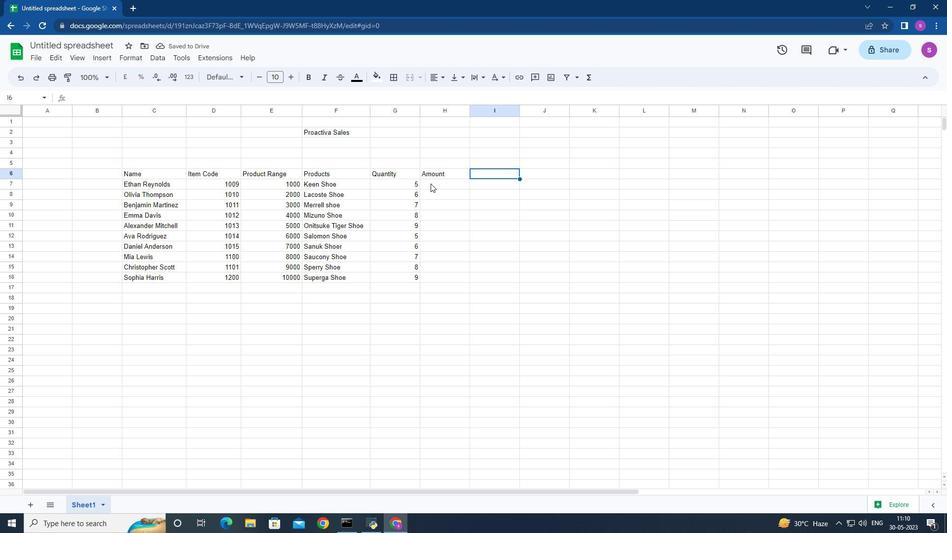
Action: Key pressed =<Key.enter>
Screenshot: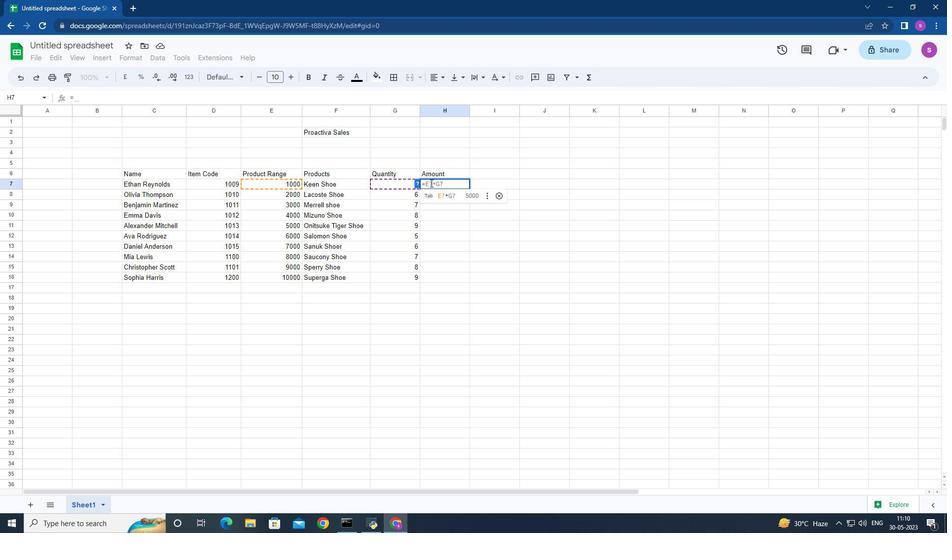 
Action: Mouse moved to (441, 181)
Screenshot: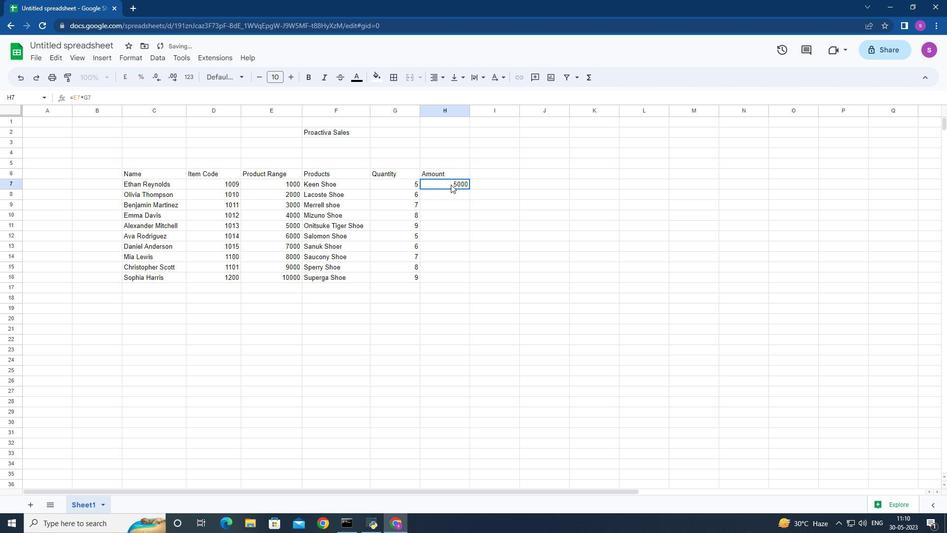
Action: Mouse pressed left at (441, 181)
Screenshot: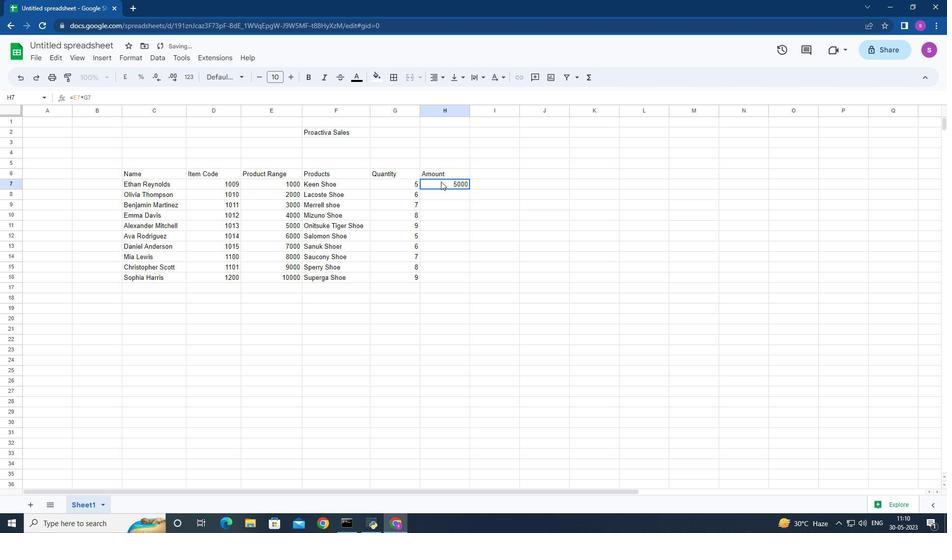
Action: Mouse moved to (469, 188)
Screenshot: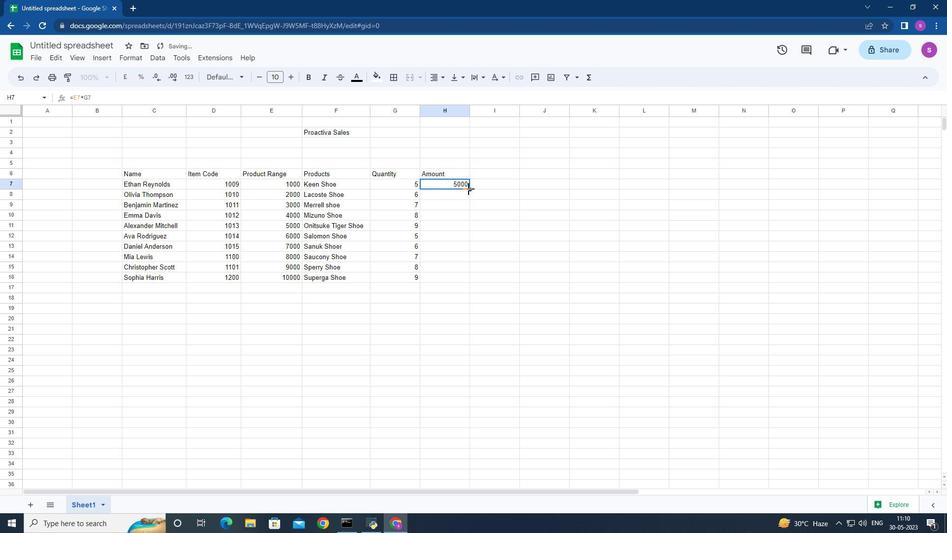 
Action: Mouse pressed left at (469, 188)
Screenshot: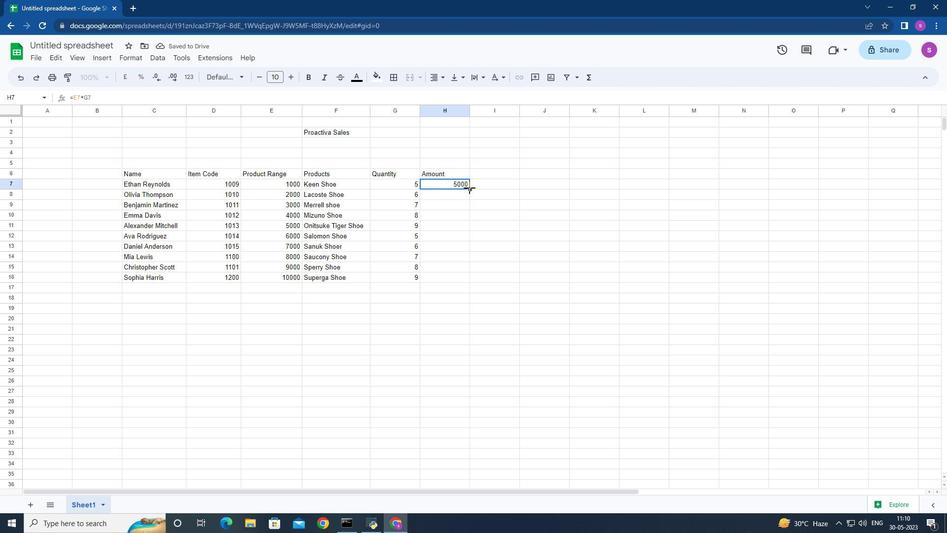 
Action: Mouse moved to (481, 174)
Screenshot: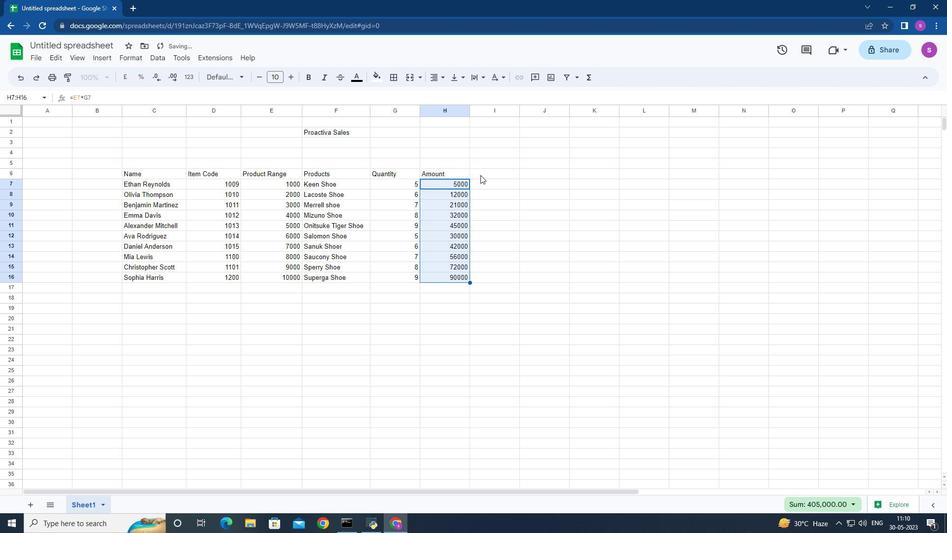 
Action: Mouse pressed left at (481, 174)
Screenshot: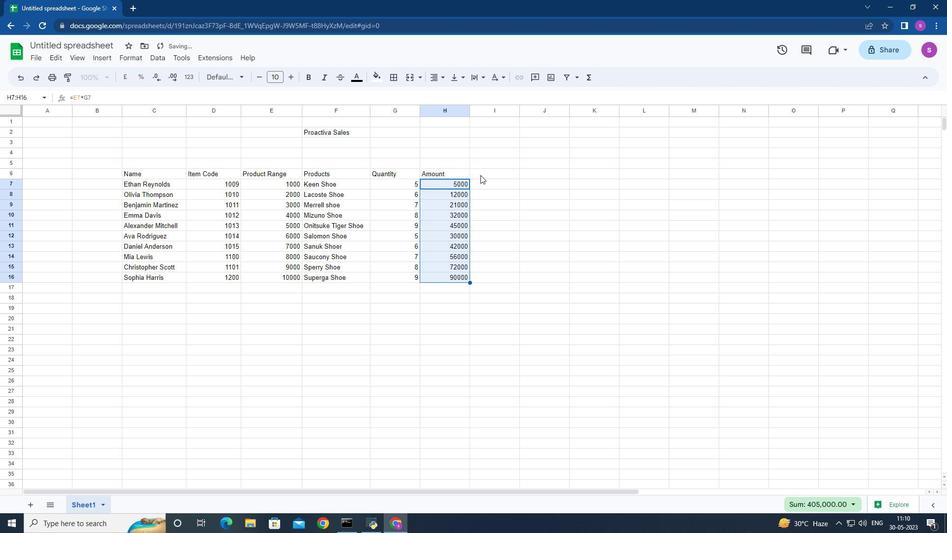 
Action: Mouse moved to (481, 174)
Screenshot: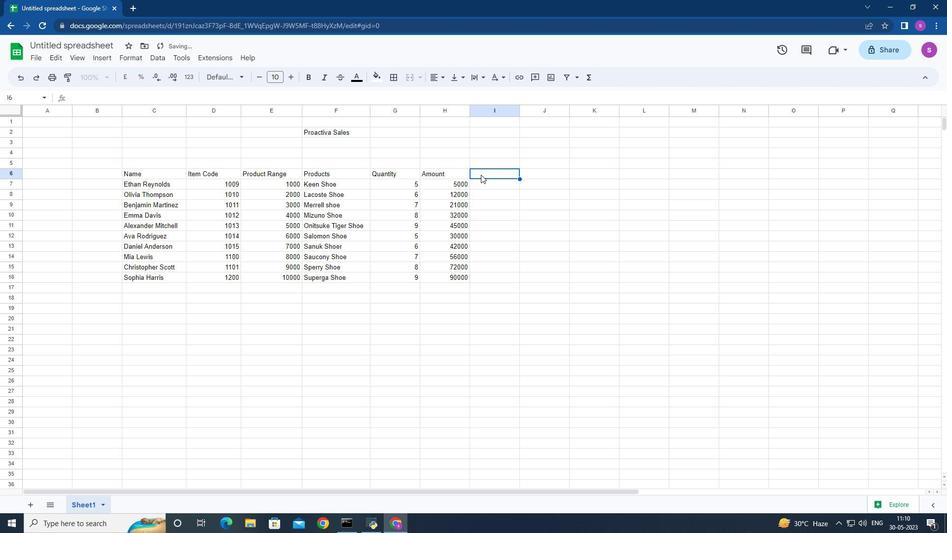 
Action: Key pressed <Key.shift>Tax<Key.down>
Screenshot: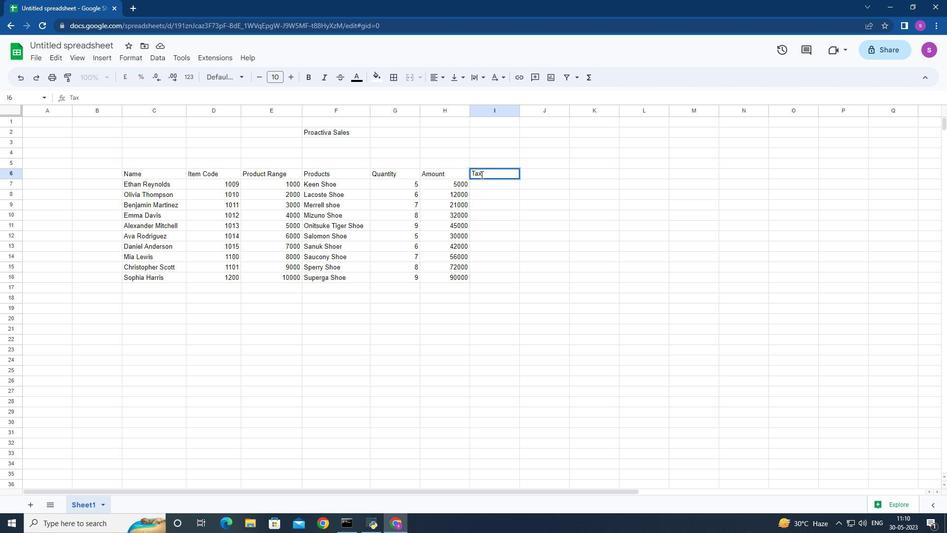 
Action: Mouse moved to (485, 179)
Screenshot: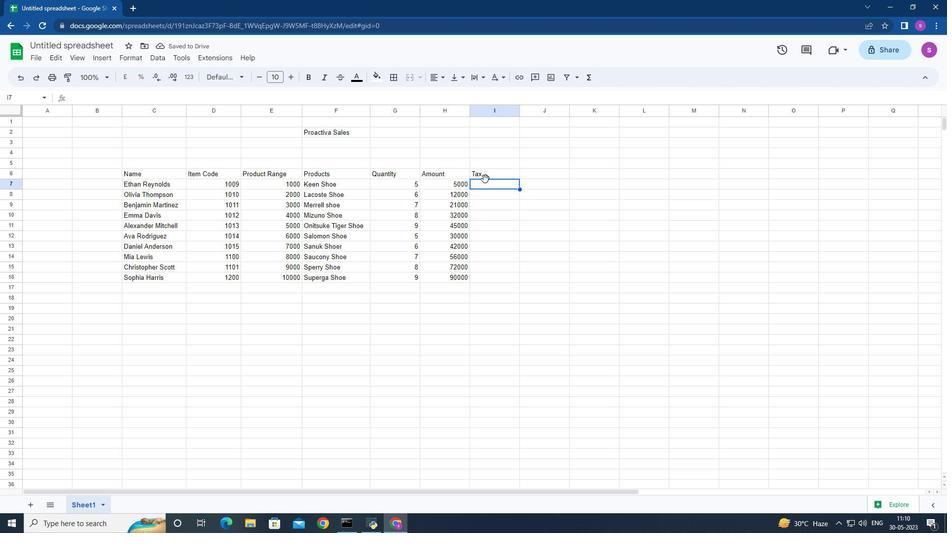
Action: Key pressed =<Key.shift><Key.shift><Key.shift><Key.shift><Key.shift><Key.shift><Key.shift><Key.shift><Key.shift><Key.shift><Key.shift><Key.shift><Key.shift><Key.shift><Key.shift><Key.shift><Key.shift><Key.shift><Key.shift><Key.shift><Key.shift><Key.shift><Key.shift><Key.shift><Key.shift><Key.shift><Key.shift><Key.shift><Key.shift><Key.shift><Key.shift><Key.shift><Key.shift><Key.shift><Key.shift>(
Screenshot: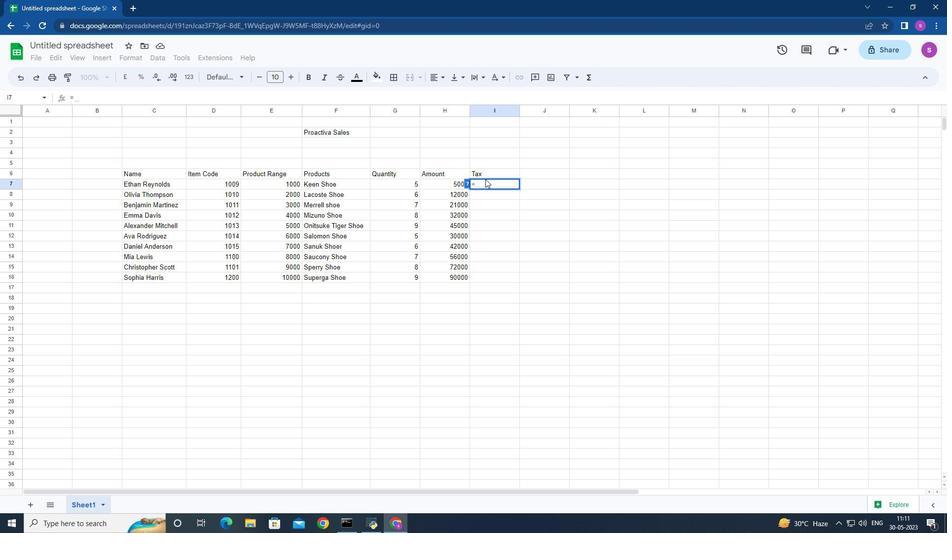 
Action: Mouse moved to (430, 182)
Screenshot: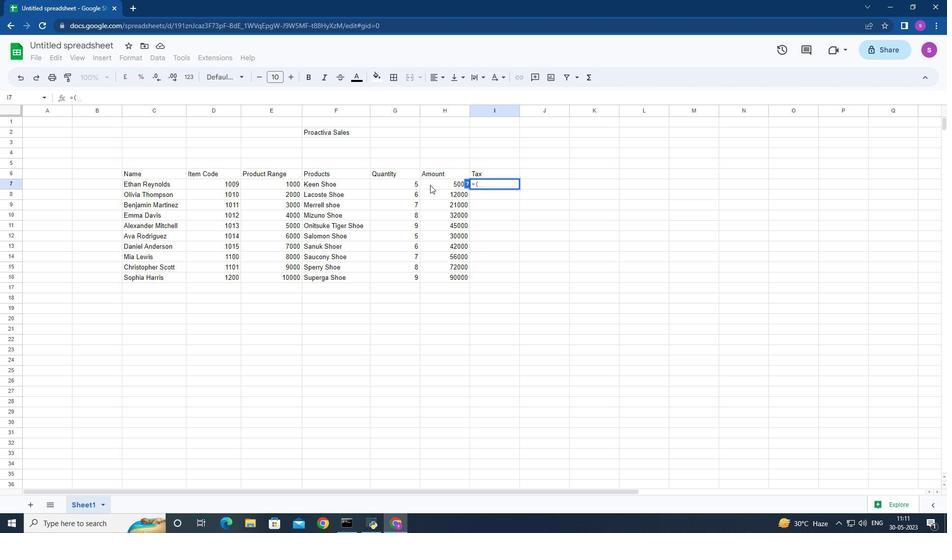 
Action: Mouse pressed left at (430, 182)
Screenshot: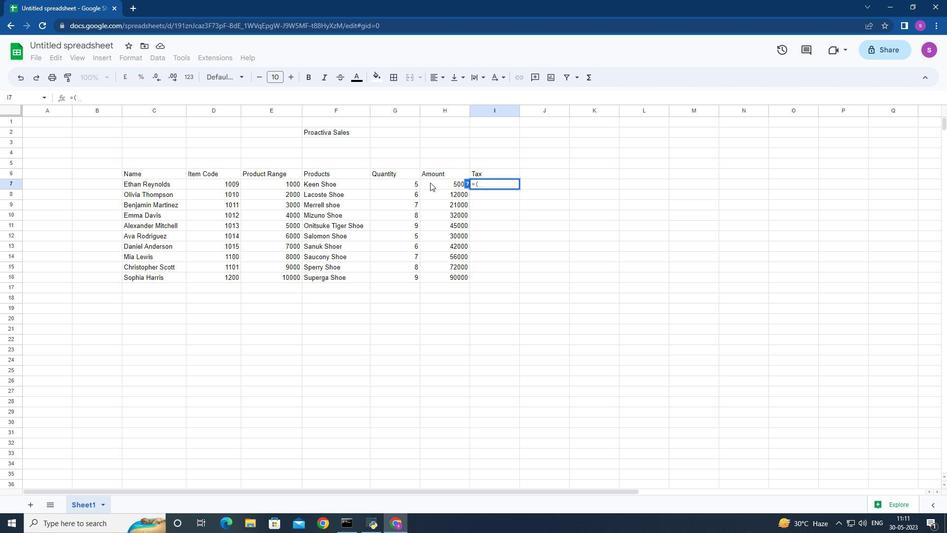 
Action: Mouse moved to (430, 182)
Screenshot: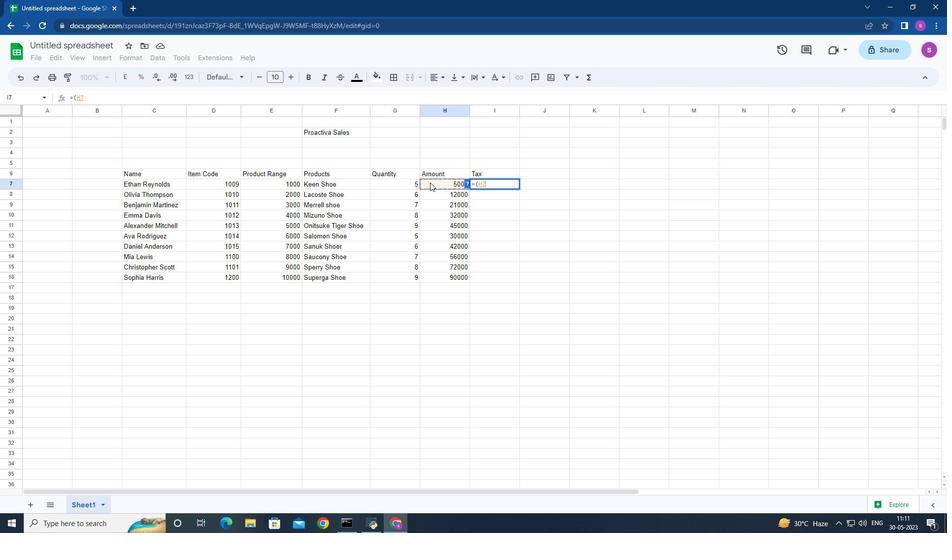 
Action: Key pressed 8<Key.backspace>8<Key.backspace>*12<Key.shift>%<Key.shift>)<Key.enter>
Screenshot: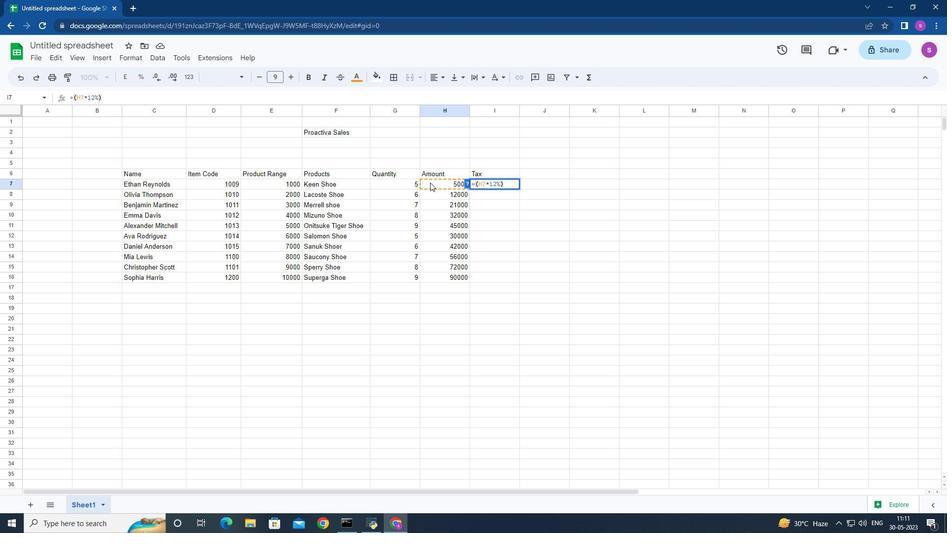 
Action: Mouse moved to (531, 258)
Screenshot: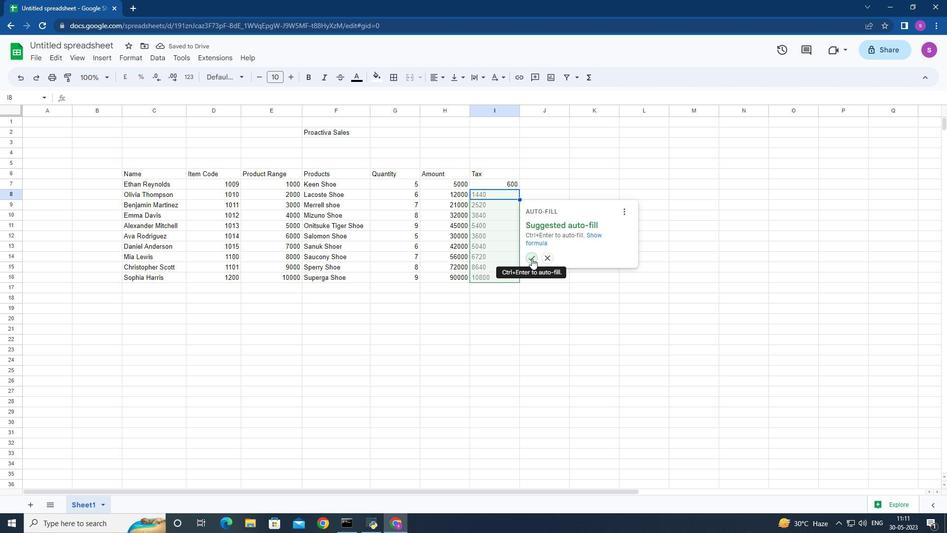 
Action: Mouse pressed left at (531, 258)
Screenshot: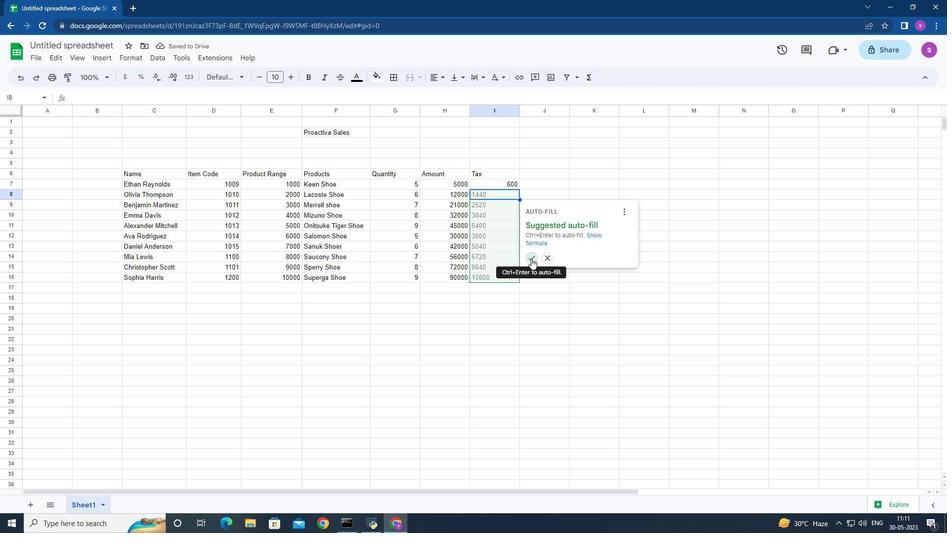 
Action: Mouse moved to (531, 172)
Screenshot: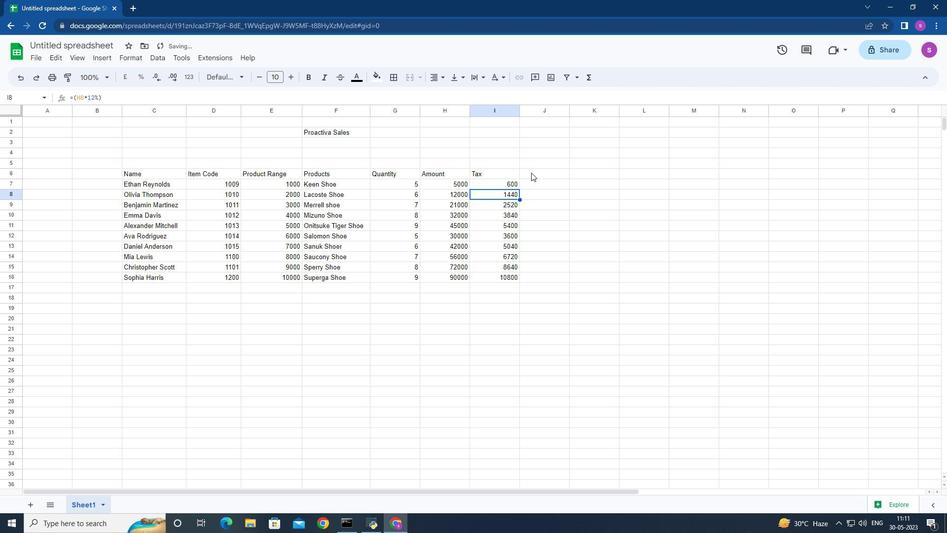 
Action: Mouse pressed left at (531, 172)
Screenshot: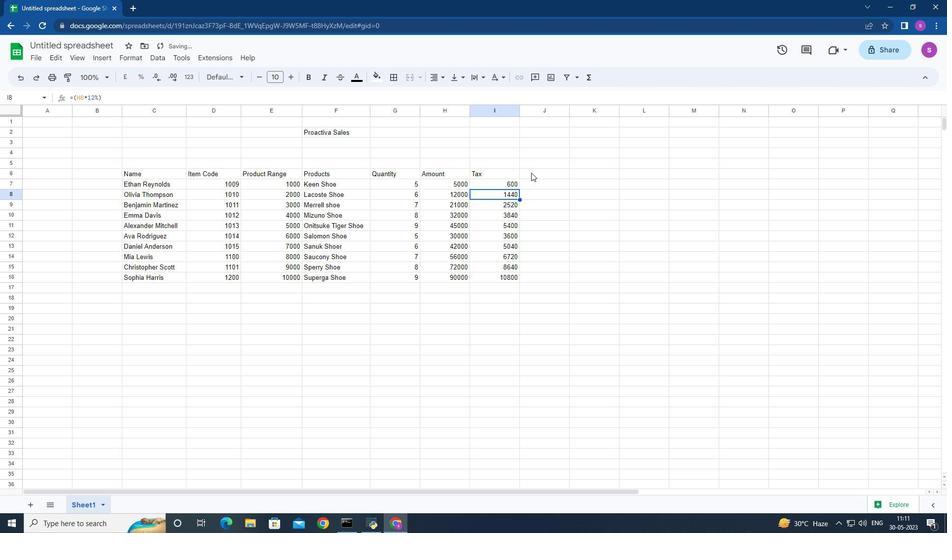 
Action: Key pressed <Key.shift>Commission<Key.down>=
Screenshot: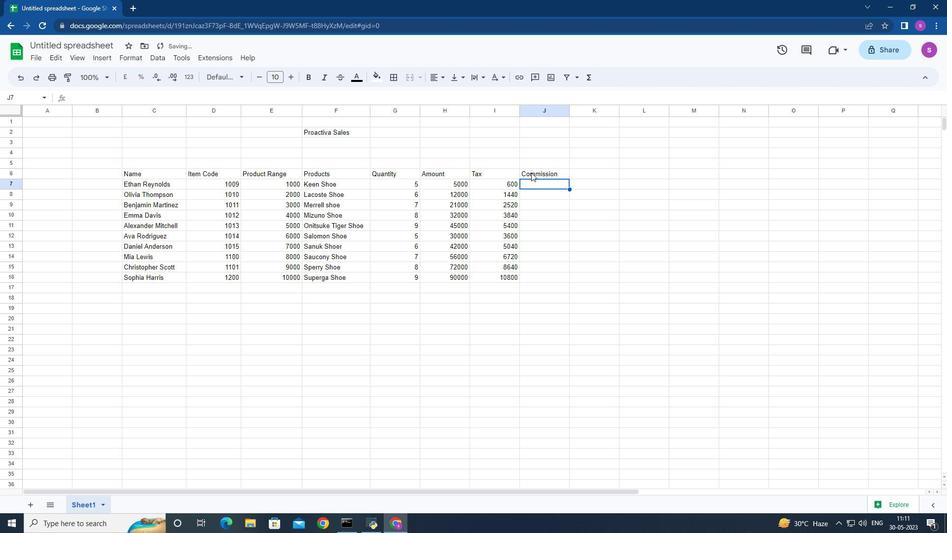 
Action: Mouse moved to (449, 184)
Screenshot: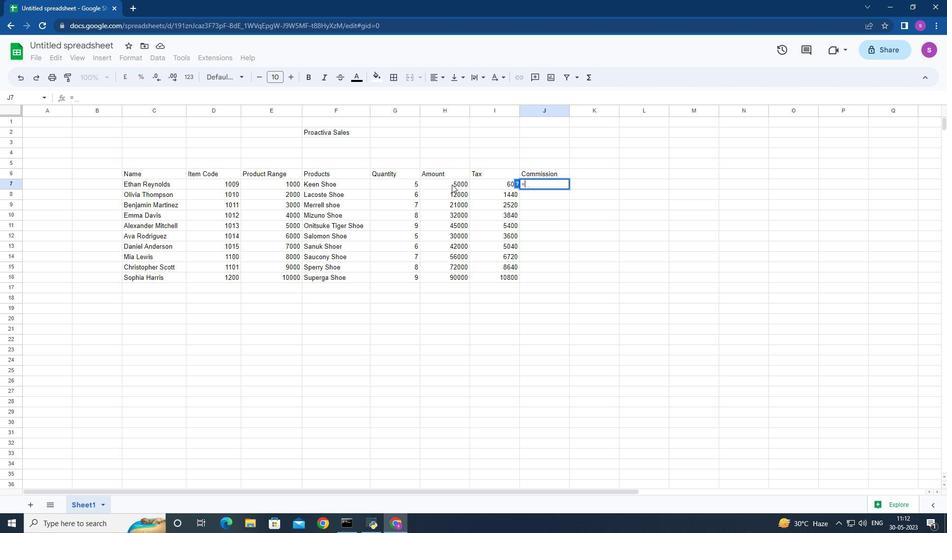 
Action: Mouse pressed left at (449, 184)
Screenshot: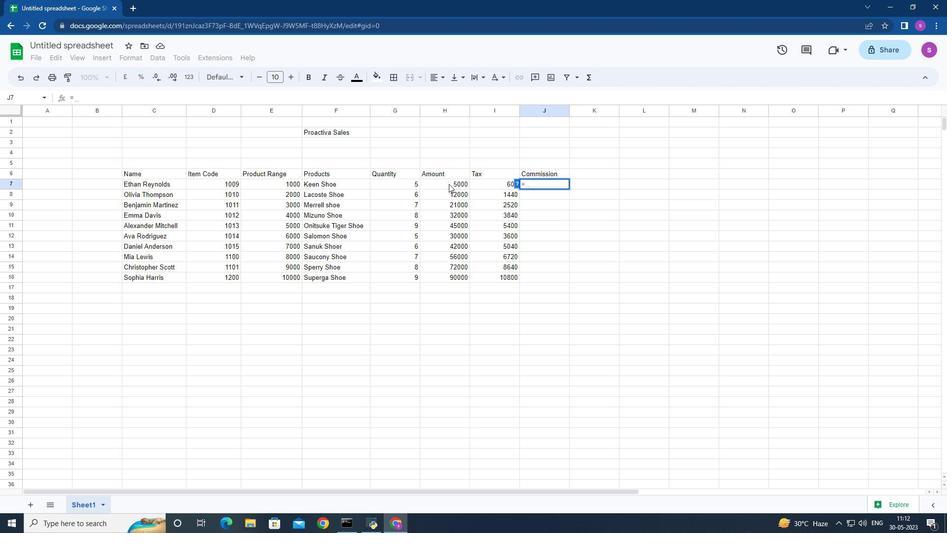 
Action: Mouse moved to (448, 183)
Screenshot: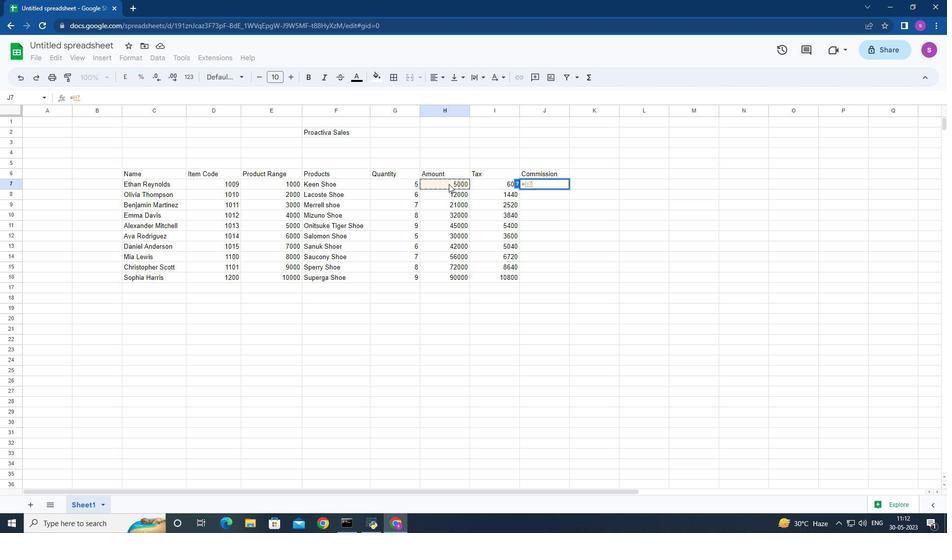 
Action: Key pressed *2<Key.shift><Key.shift><Key.shift>%<Key.enter>
Screenshot: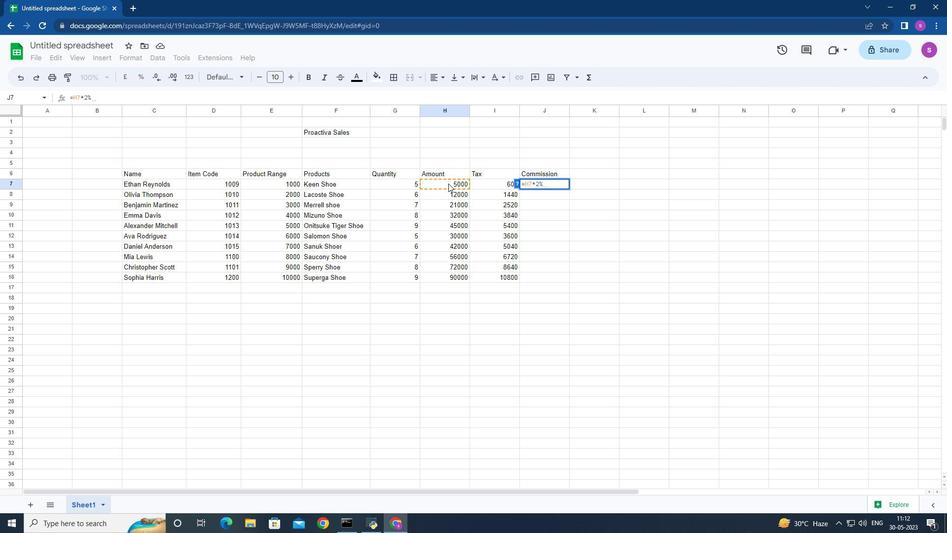 
Action: Mouse moved to (581, 258)
Screenshot: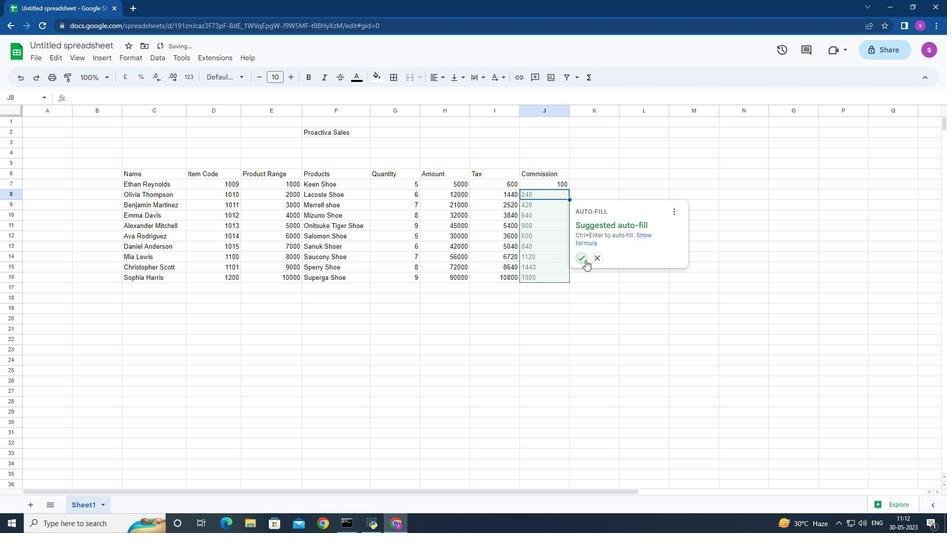 
Action: Mouse pressed left at (581, 258)
Screenshot: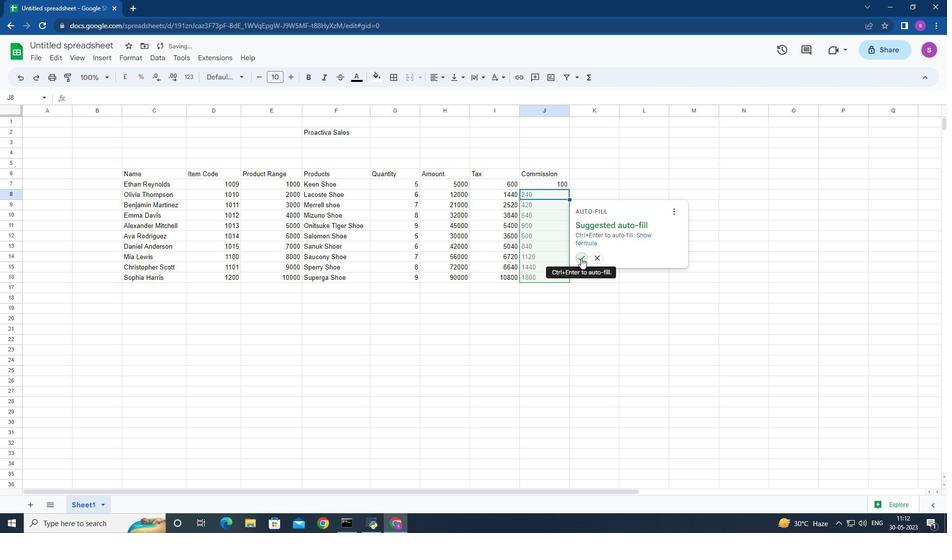 
Action: Mouse moved to (583, 172)
Screenshot: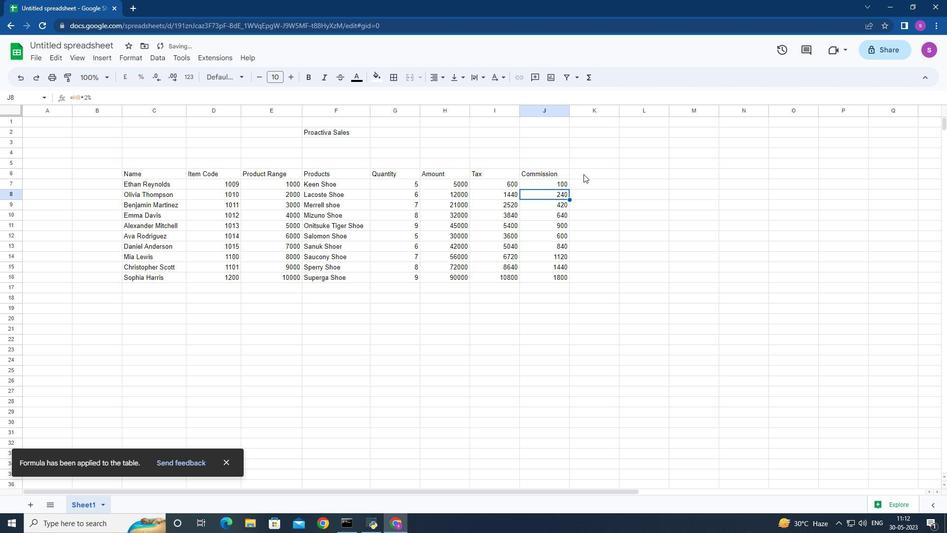 
Action: Mouse pressed left at (583, 172)
Screenshot: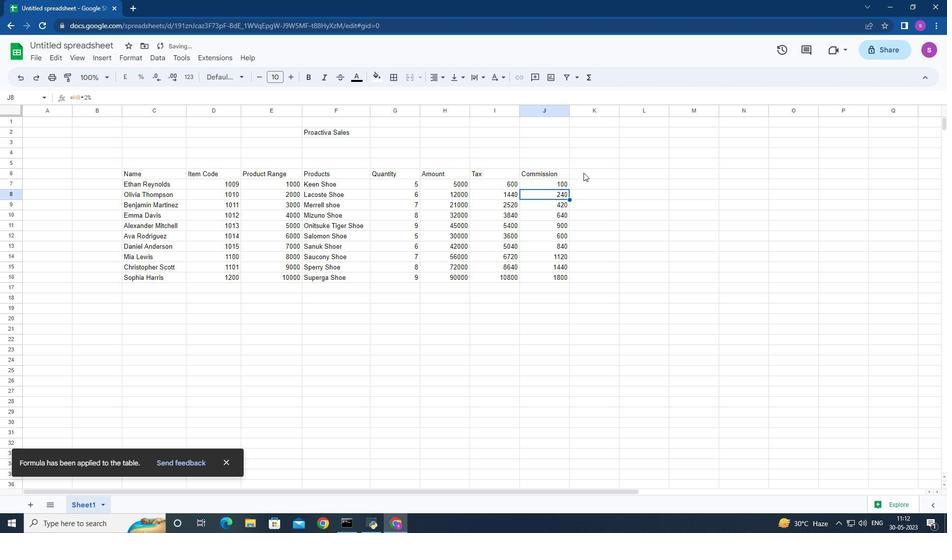 
Action: Mouse moved to (583, 172)
Screenshot: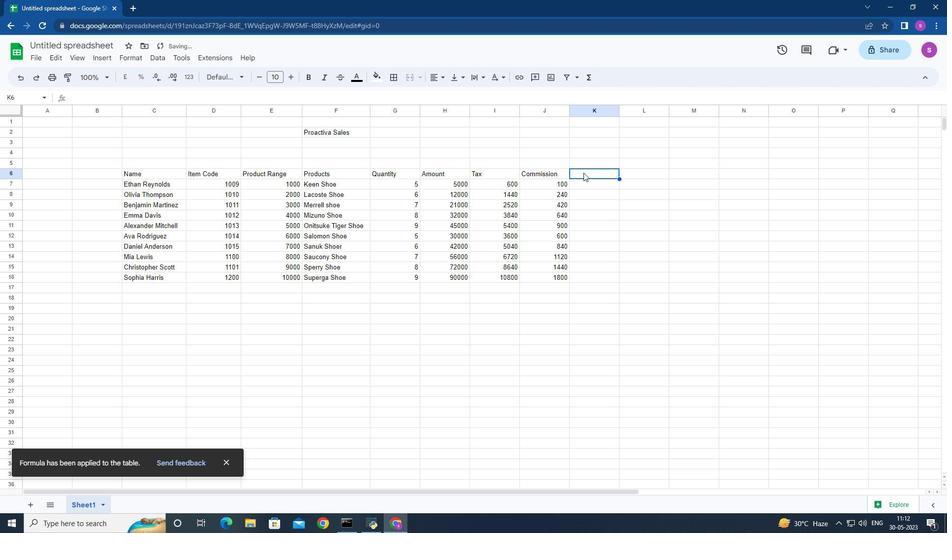 
Action: Key pressed total<Key.down><Key.up><Key.backspace><Key.shift>Total<Key.down>=<Key.enter>
Screenshot: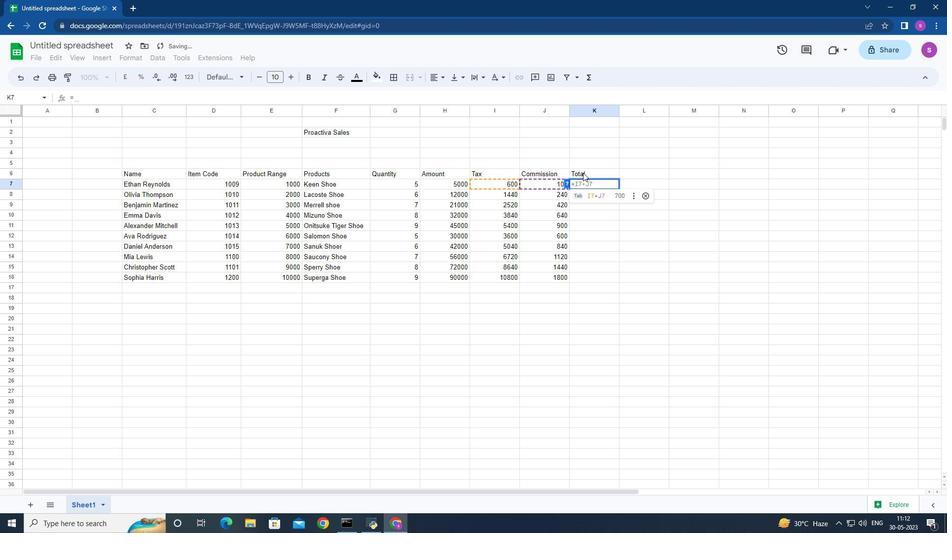 
Action: Mouse moved to (593, 183)
Screenshot: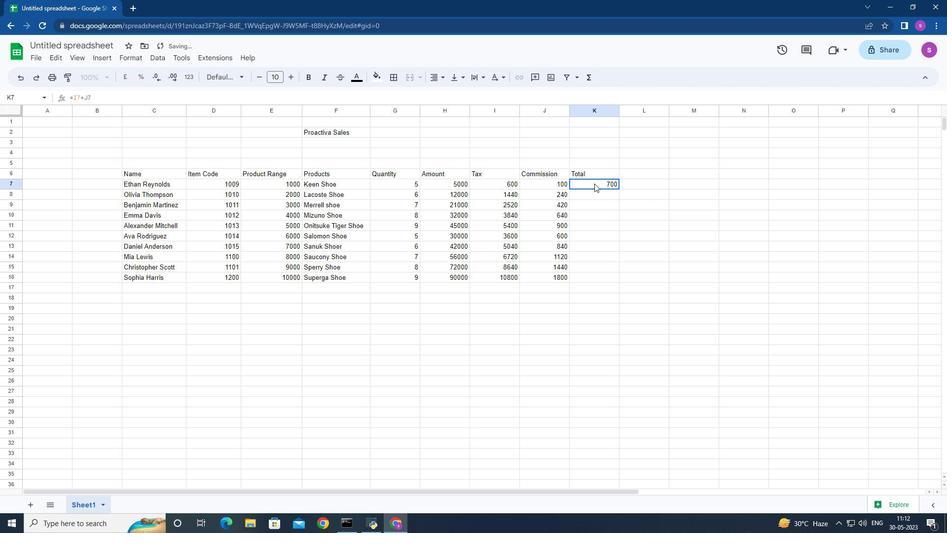 
Action: Mouse pressed left at (593, 183)
Screenshot: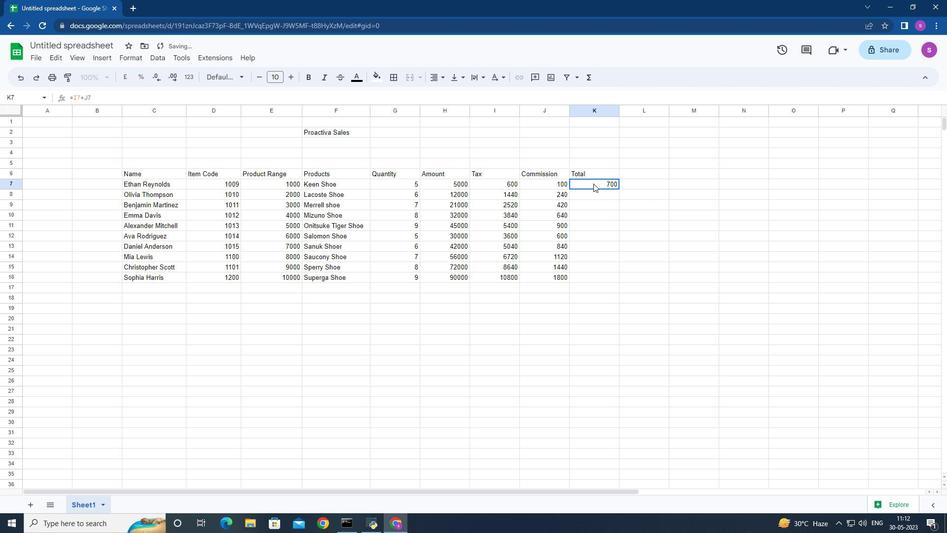 
Action: Mouse moved to (618, 189)
Screenshot: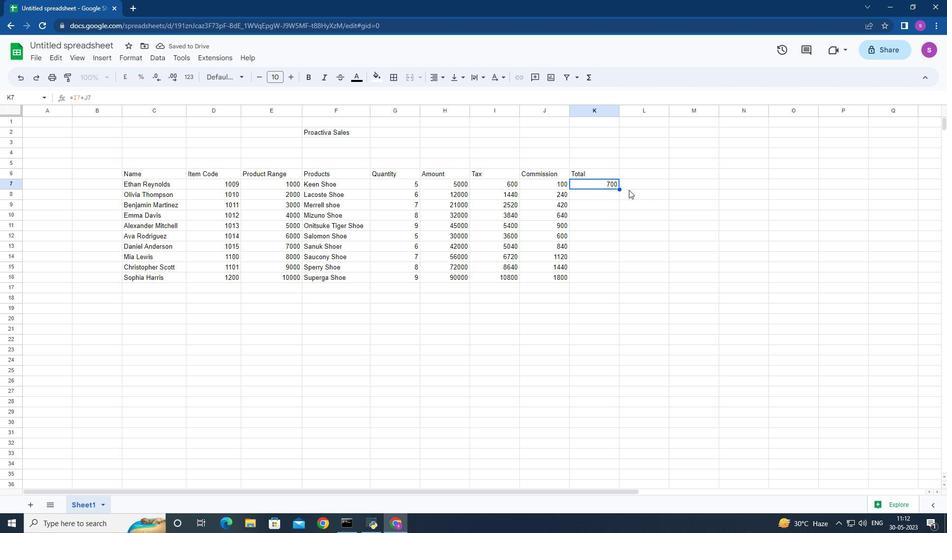 
Action: Mouse pressed left at (618, 189)
Screenshot: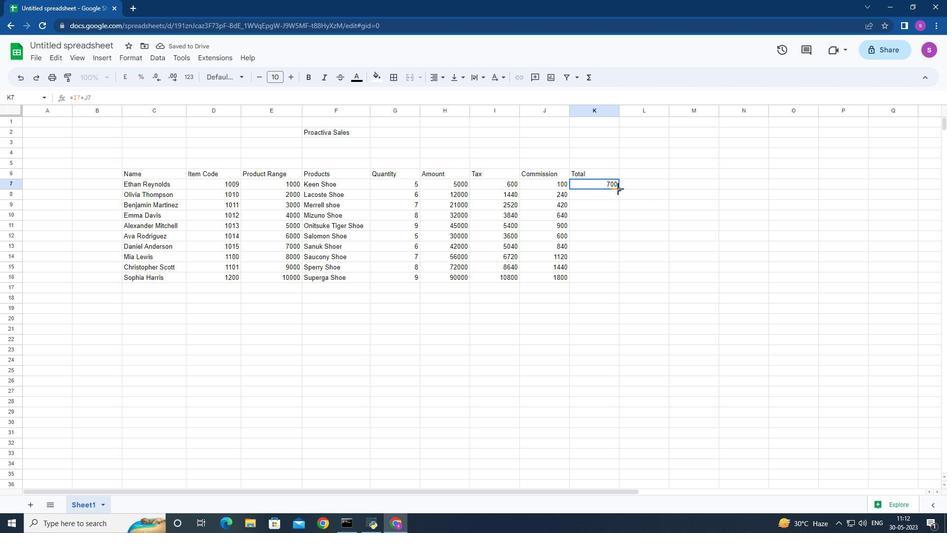 
Action: Mouse moved to (634, 180)
Screenshot: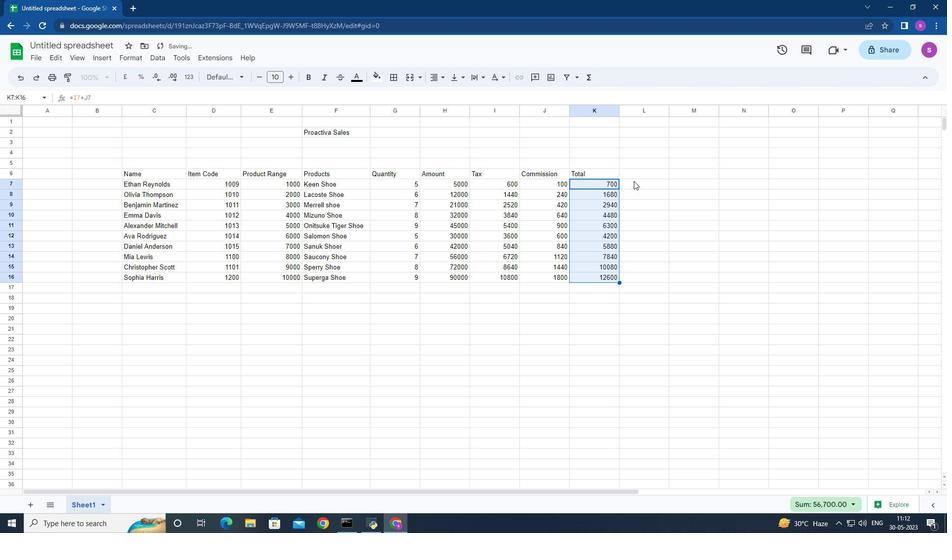 
Action: Mouse pressed left at (634, 180)
Screenshot: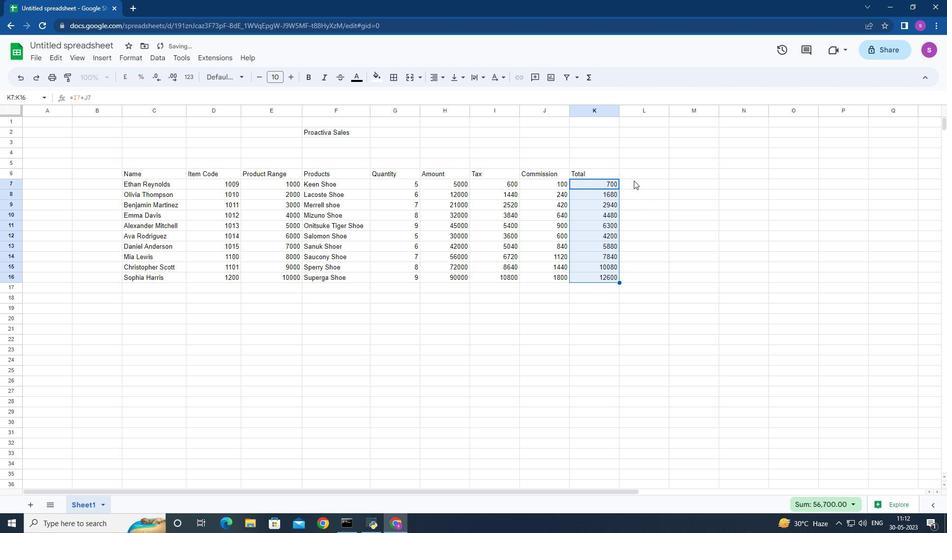 
Action: Mouse moved to (647, 277)
Screenshot: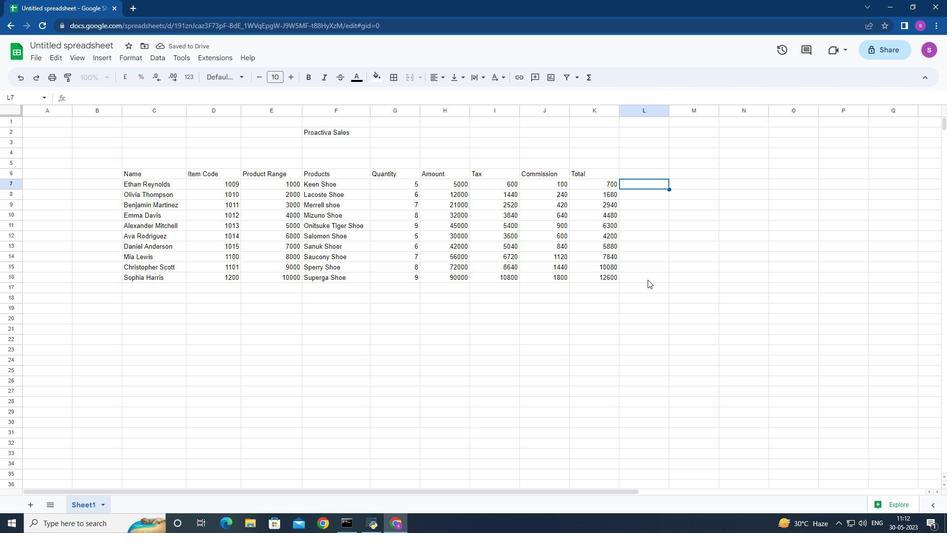 
Action: Mouse pressed left at (647, 277)
Screenshot: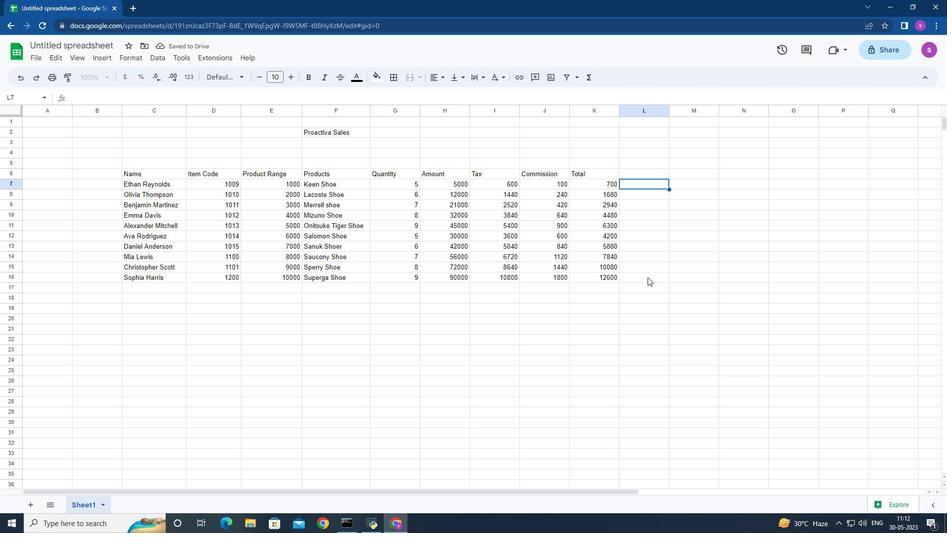 
Action: Mouse moved to (629, 185)
Screenshot: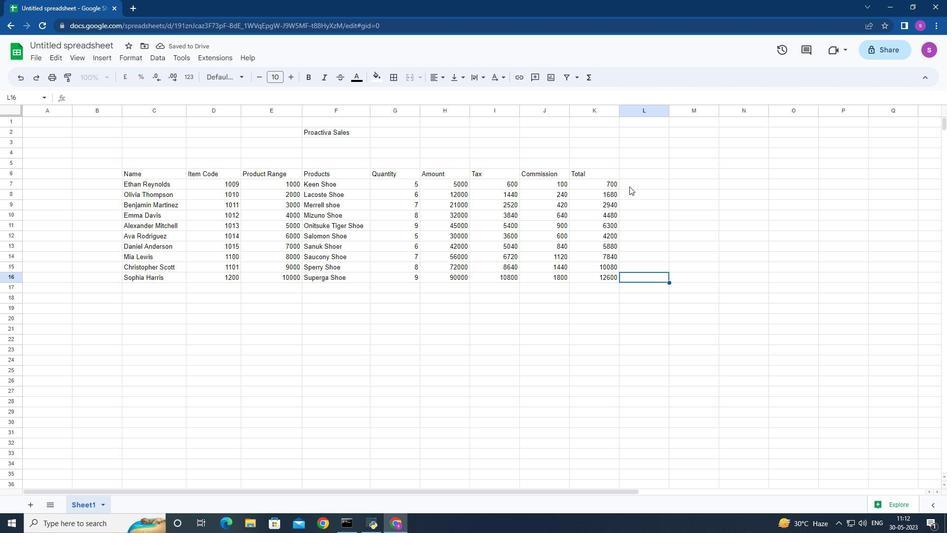 
Action: Mouse pressed left at (629, 185)
Screenshot: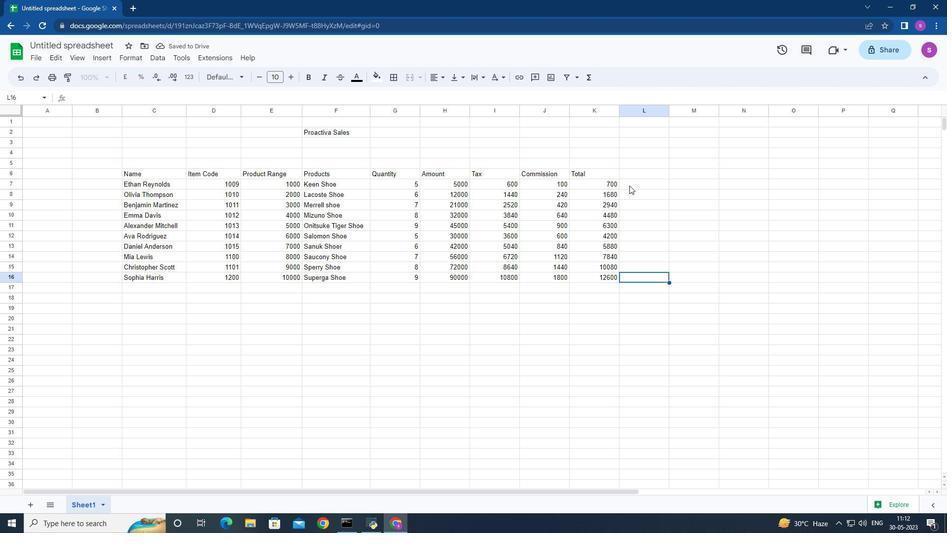 
Action: Mouse moved to (101, 41)
Screenshot: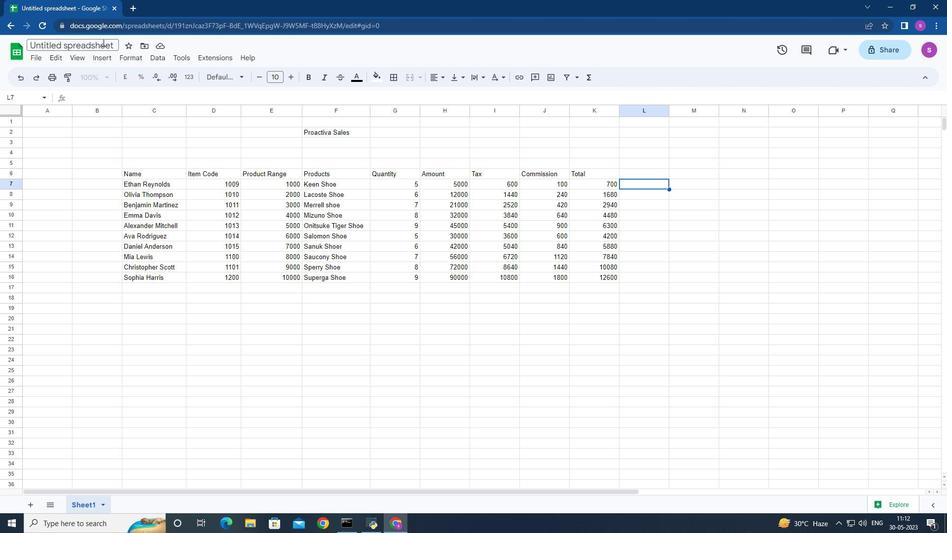 
Action: Mouse pressed left at (101, 41)
Screenshot: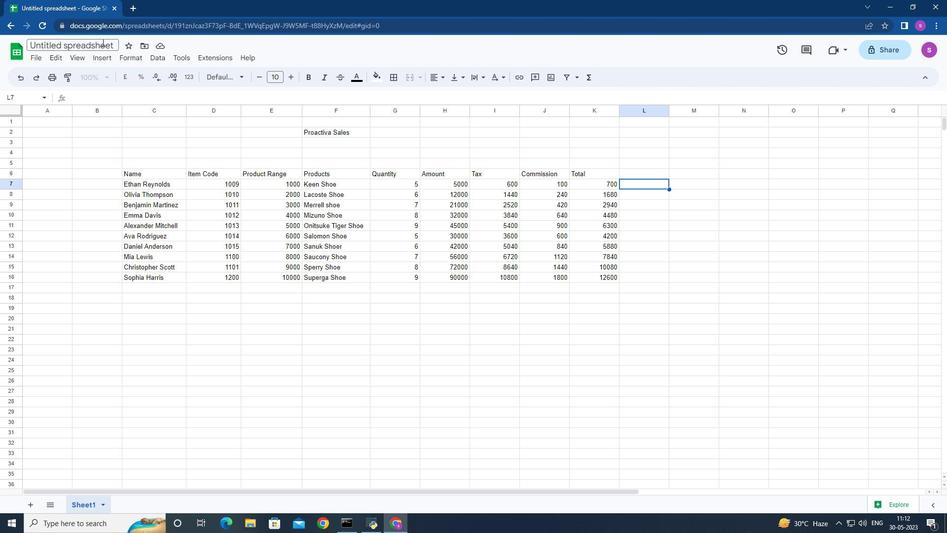 
Action: Key pressed <Key.backspace><Key.shift>Attendance<Key.space><Key.shift>Sheet<Key.space>for<Key.space><Key.shift>Weekly<Key.space><Key.shift>Progress<Key.space>book<Key.enter>
Screenshot: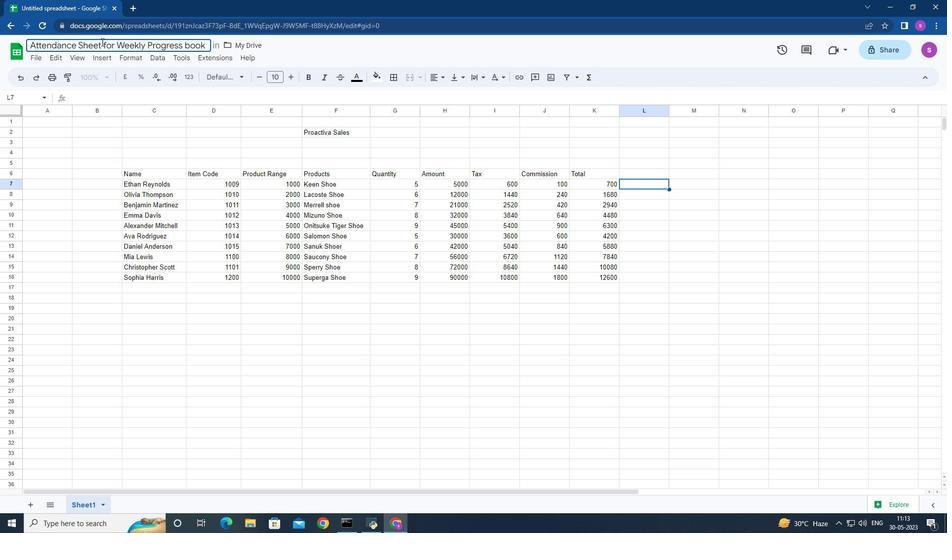 
Action: Mouse moved to (552, 184)
Screenshot: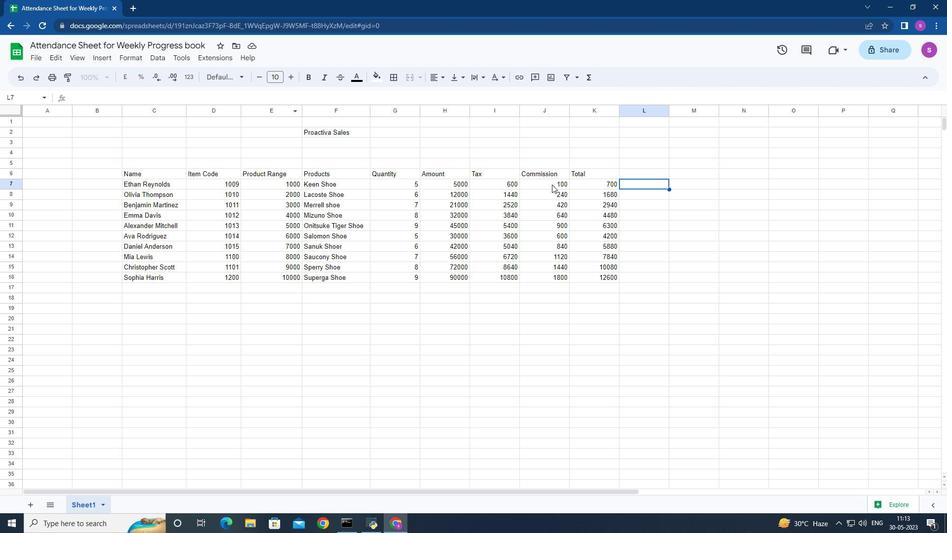 
Action: Mouse pressed left at (552, 184)
Screenshot: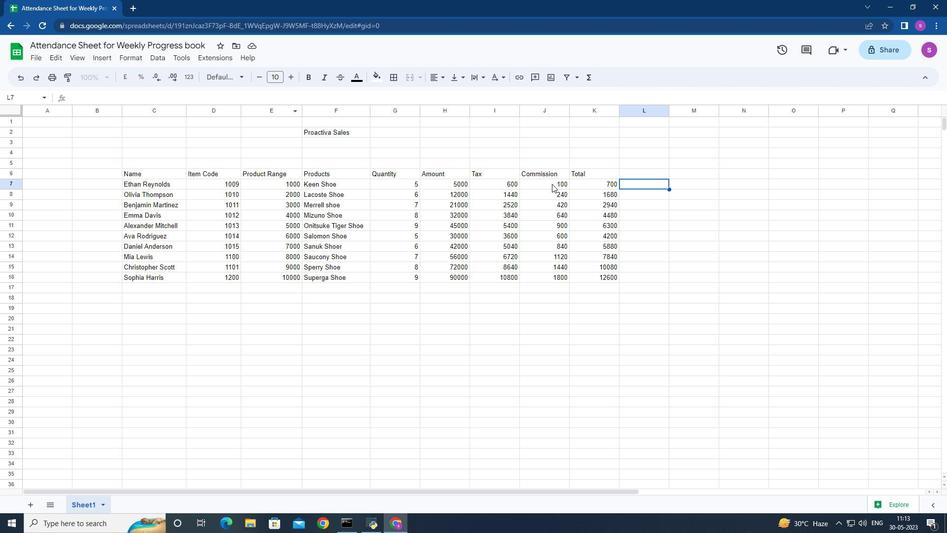 
Action: Mouse moved to (588, 183)
Screenshot: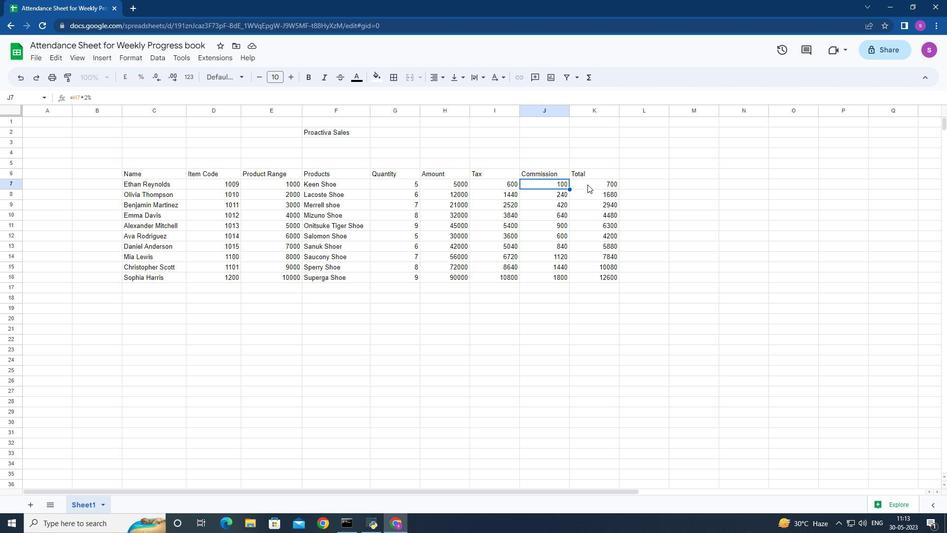 
Action: Mouse pressed left at (588, 183)
Screenshot: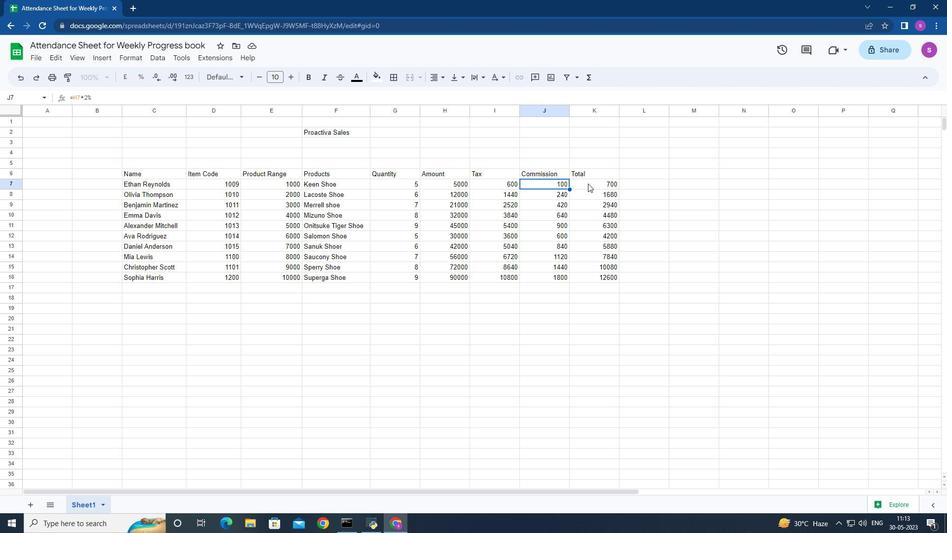 
Action: Mouse moved to (539, 182)
Screenshot: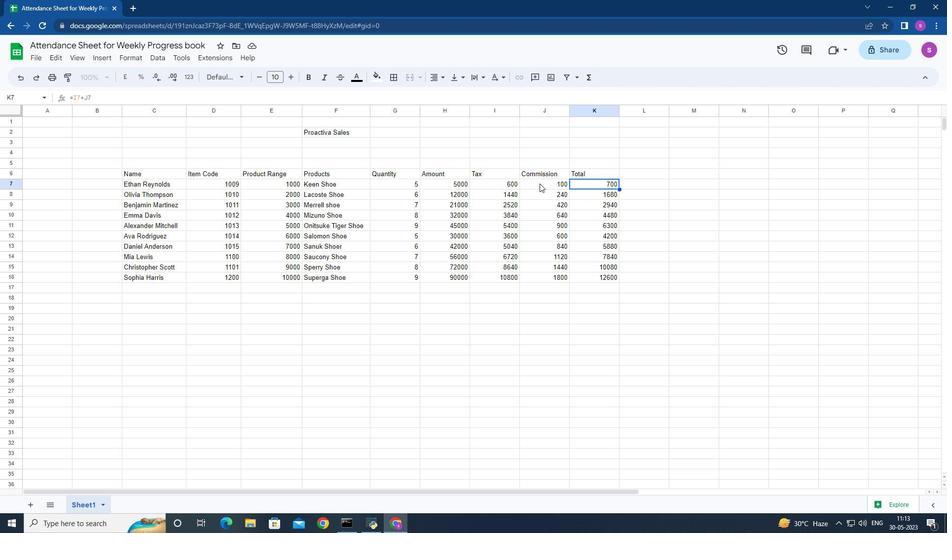 
Action: Mouse pressed left at (539, 182)
Screenshot: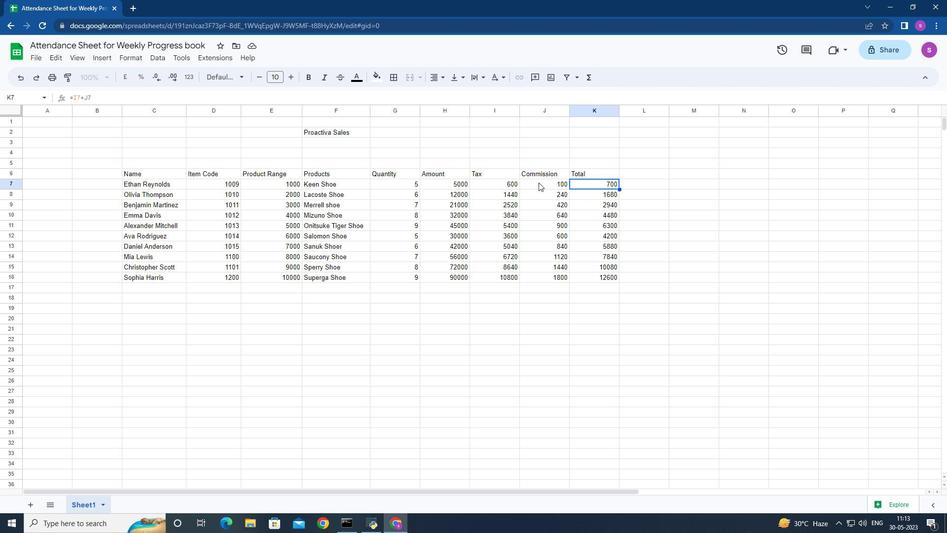 
Action: Mouse moved to (596, 182)
Screenshot: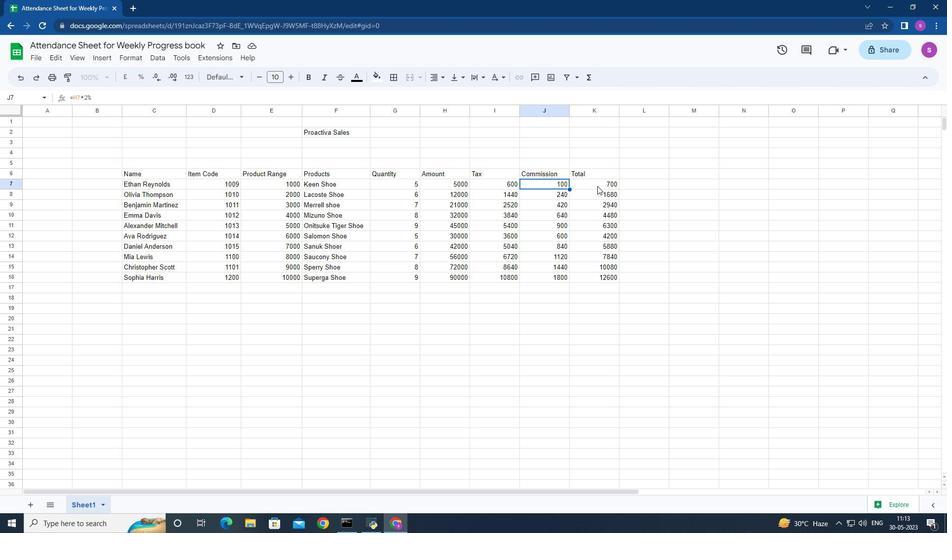 
Action: Mouse pressed left at (596, 182)
Screenshot: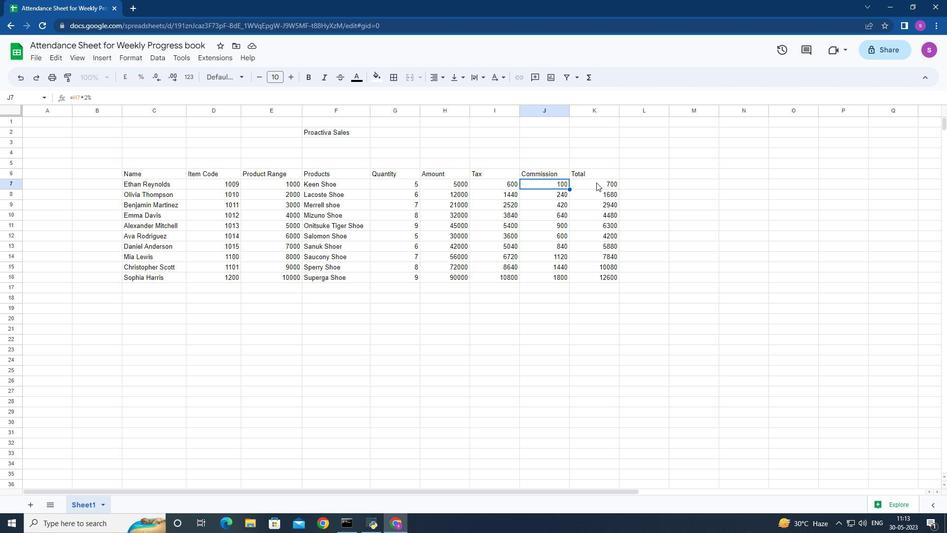 
Action: Mouse moved to (540, 248)
Screenshot: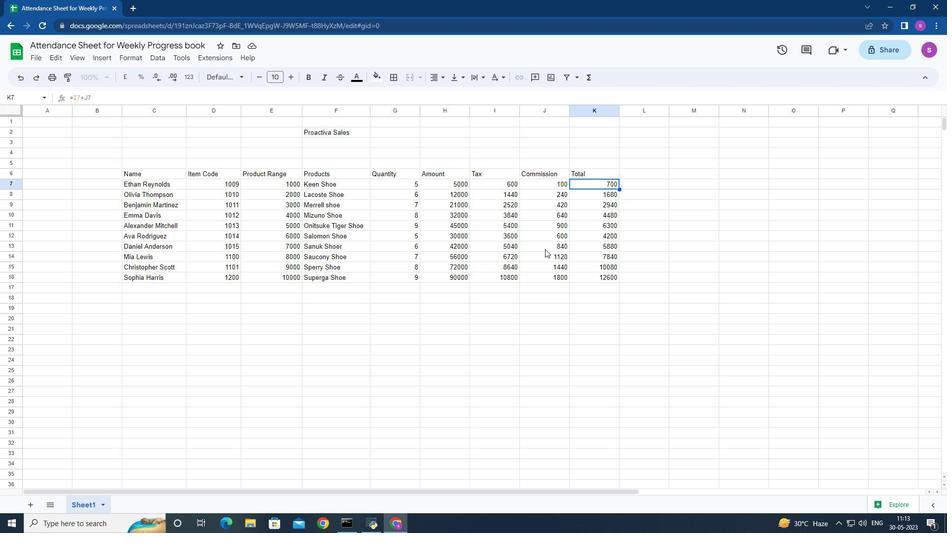 
